 Task: Find connections with filter location Hīrākud with filter topic #trainer with filter profile language French with filter current company Nykaa with filter school St. George's College with filter industry Food and Beverage Services with filter service category Negotiation with filter keywords title UPS Driver
Action: Mouse moved to (521, 75)
Screenshot: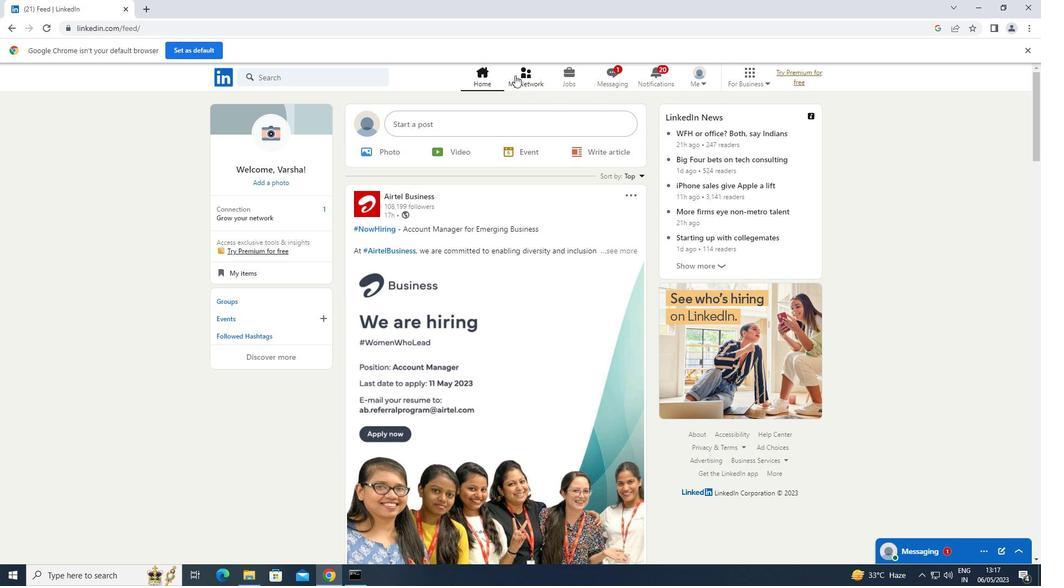
Action: Mouse pressed left at (521, 75)
Screenshot: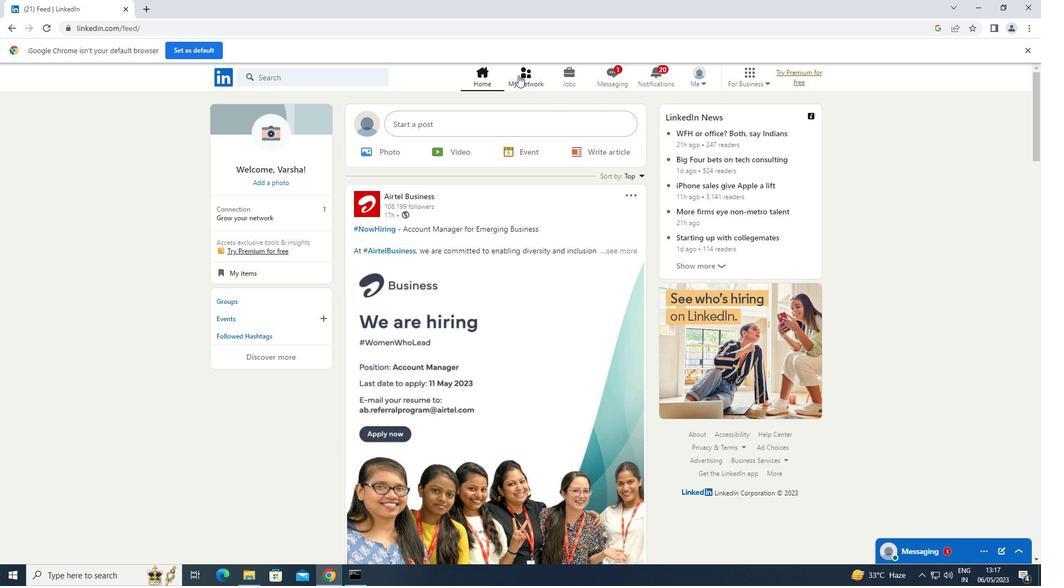 
Action: Mouse moved to (276, 128)
Screenshot: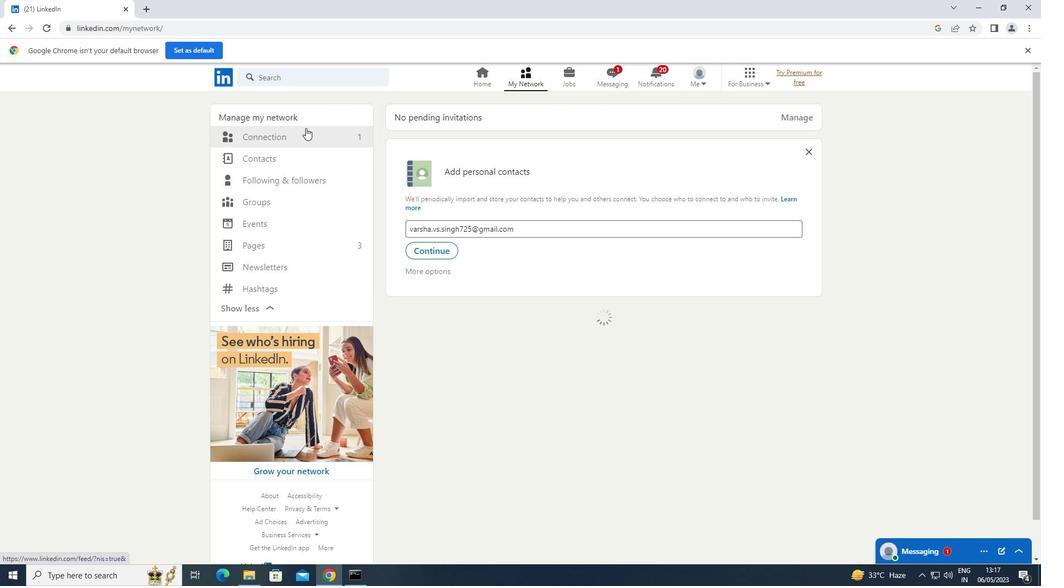 
Action: Mouse pressed left at (276, 128)
Screenshot: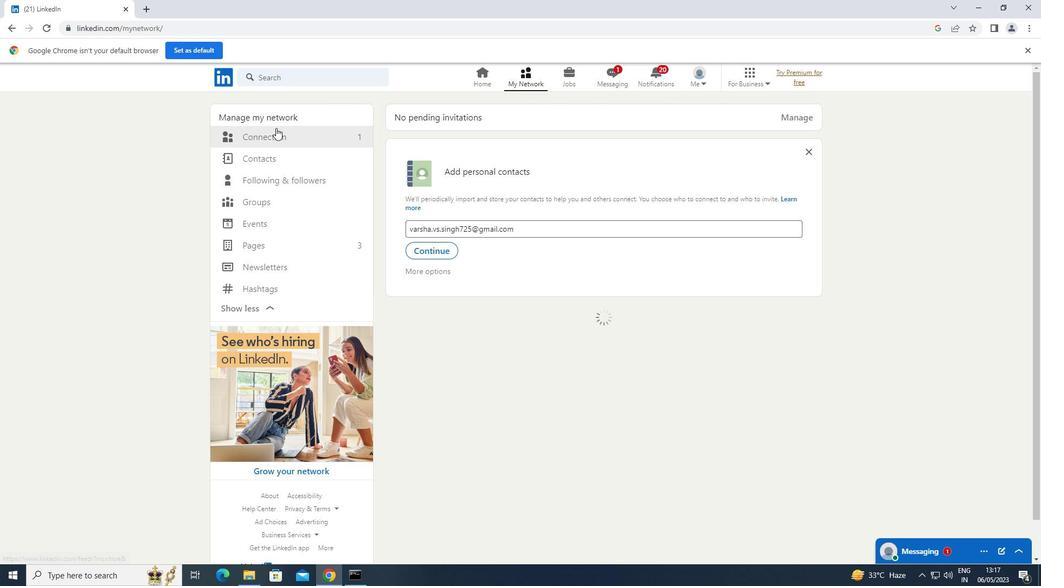 
Action: Mouse moved to (273, 132)
Screenshot: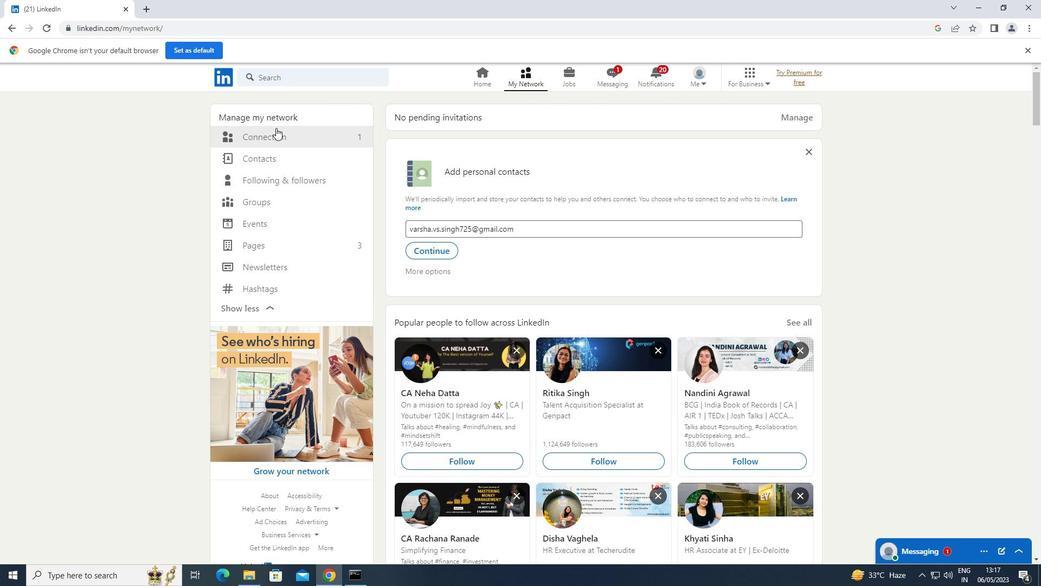 
Action: Mouse pressed left at (273, 132)
Screenshot: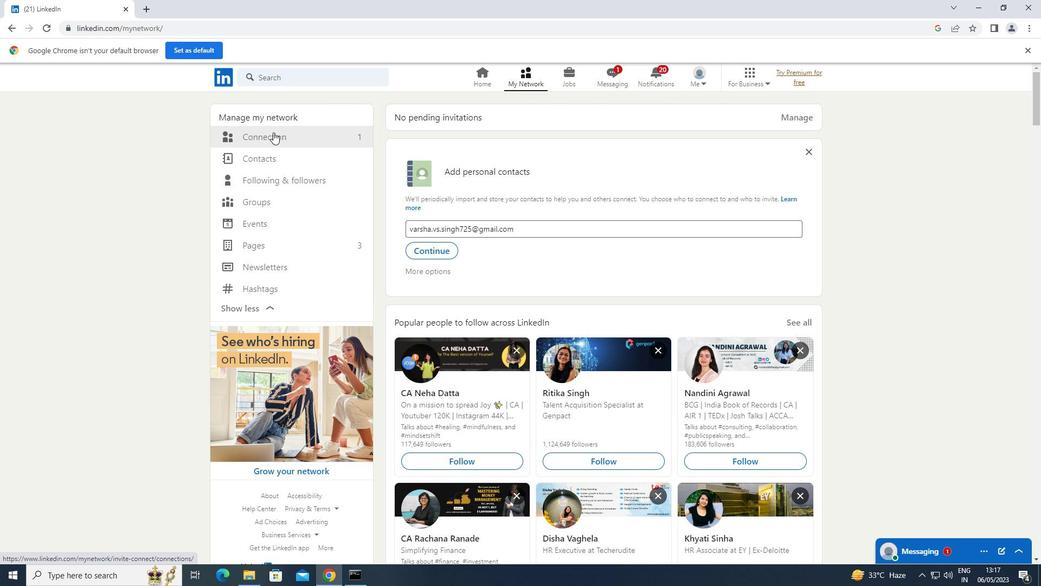 
Action: Mouse moved to (618, 141)
Screenshot: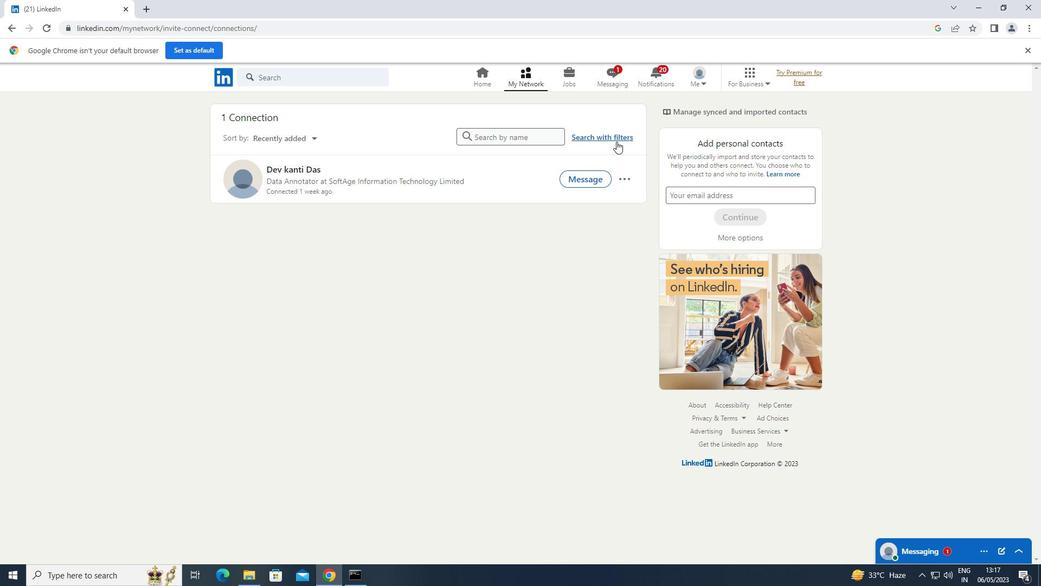 
Action: Mouse pressed left at (618, 141)
Screenshot: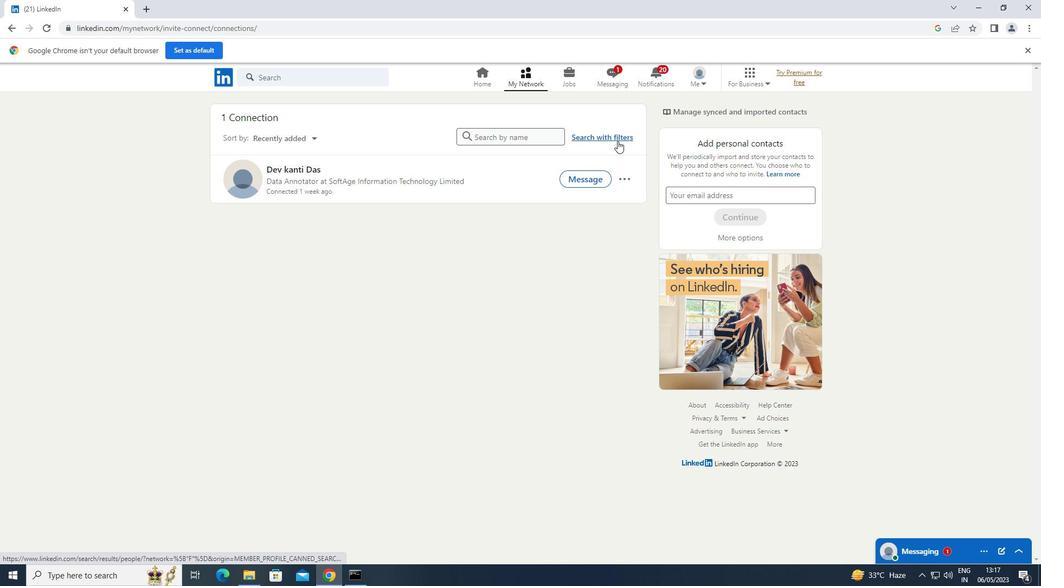 
Action: Mouse moved to (562, 107)
Screenshot: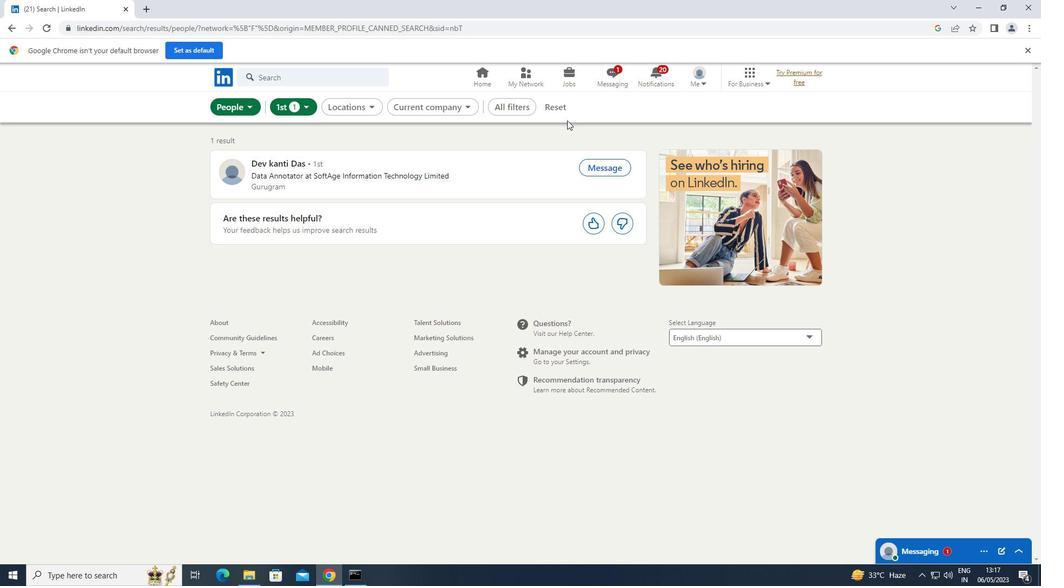 
Action: Mouse pressed left at (562, 107)
Screenshot: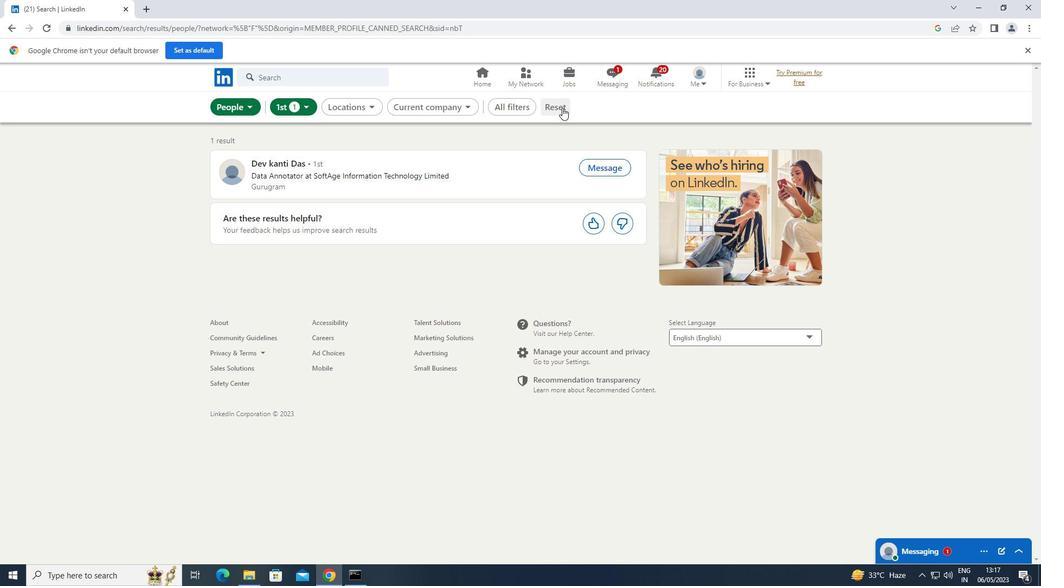 
Action: Mouse moved to (548, 107)
Screenshot: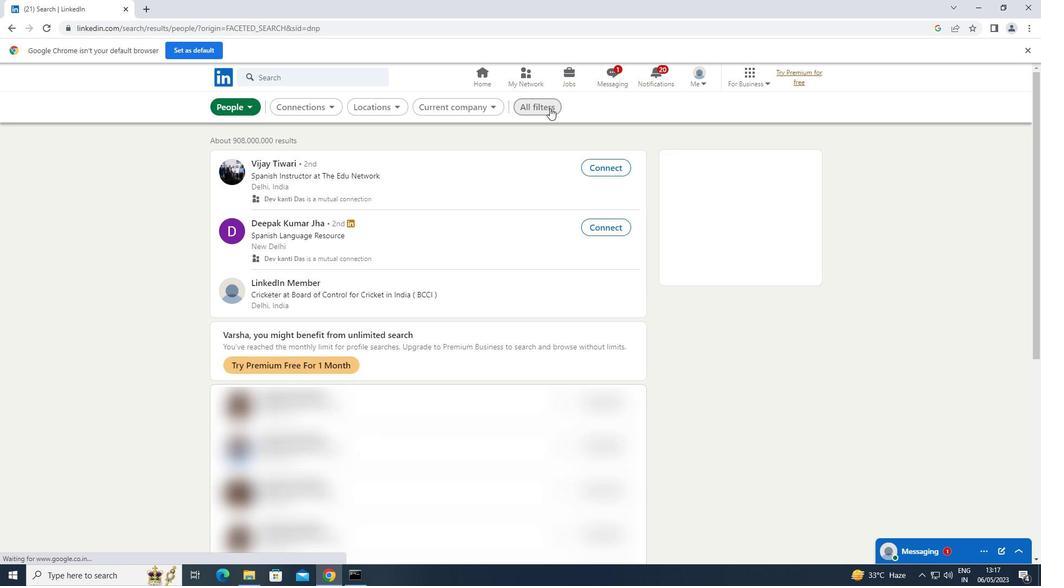 
Action: Mouse pressed left at (548, 107)
Screenshot: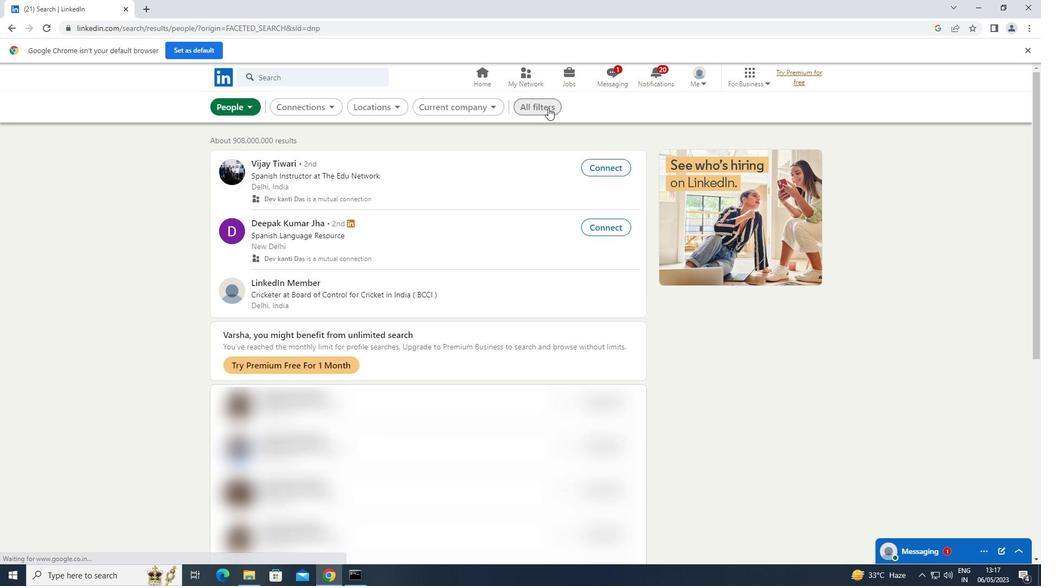 
Action: Mouse moved to (805, 268)
Screenshot: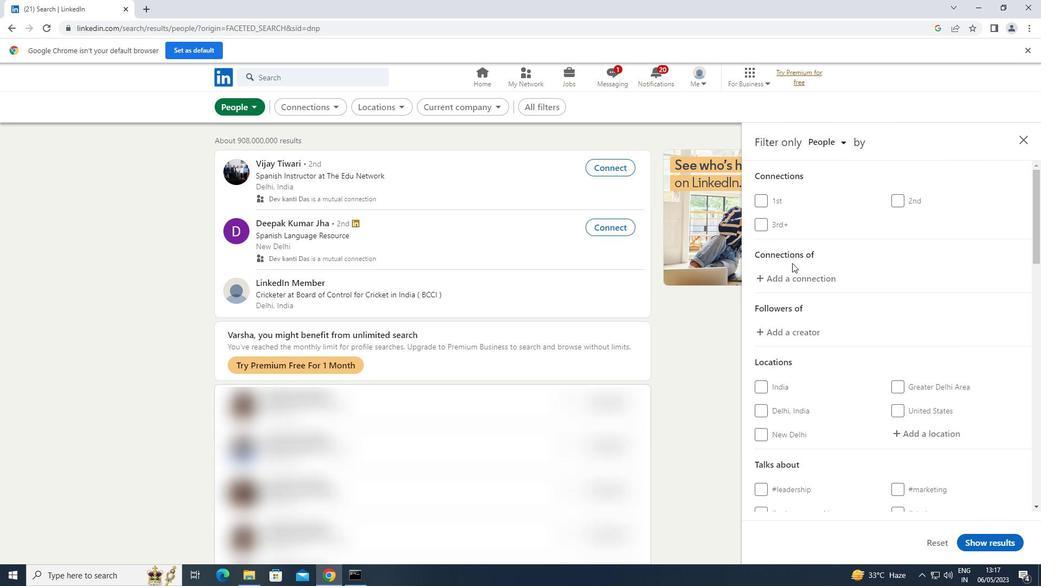 
Action: Mouse scrolled (805, 268) with delta (0, 0)
Screenshot: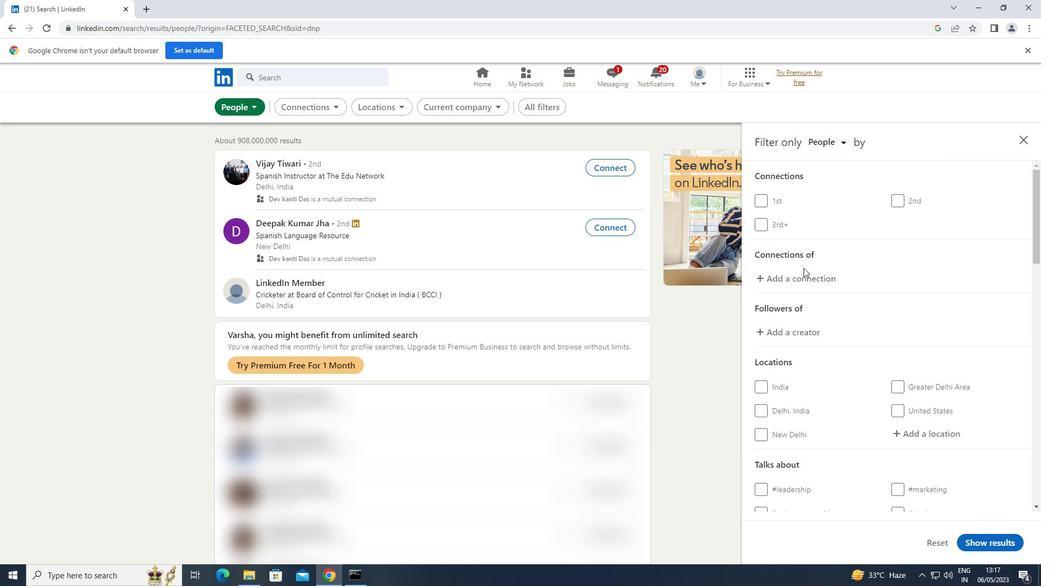 
Action: Mouse moved to (805, 271)
Screenshot: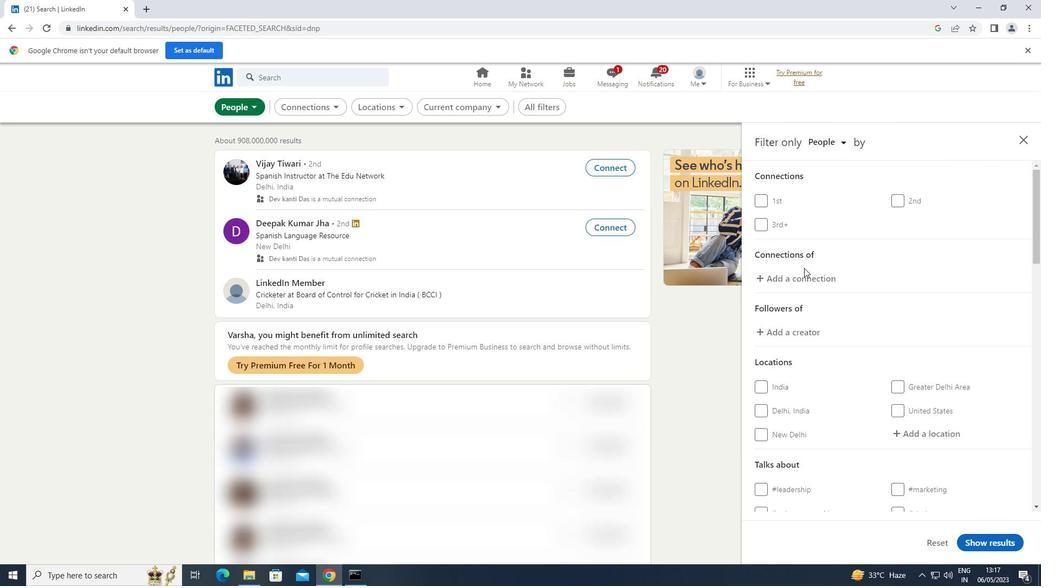 
Action: Mouse scrolled (805, 270) with delta (0, 0)
Screenshot: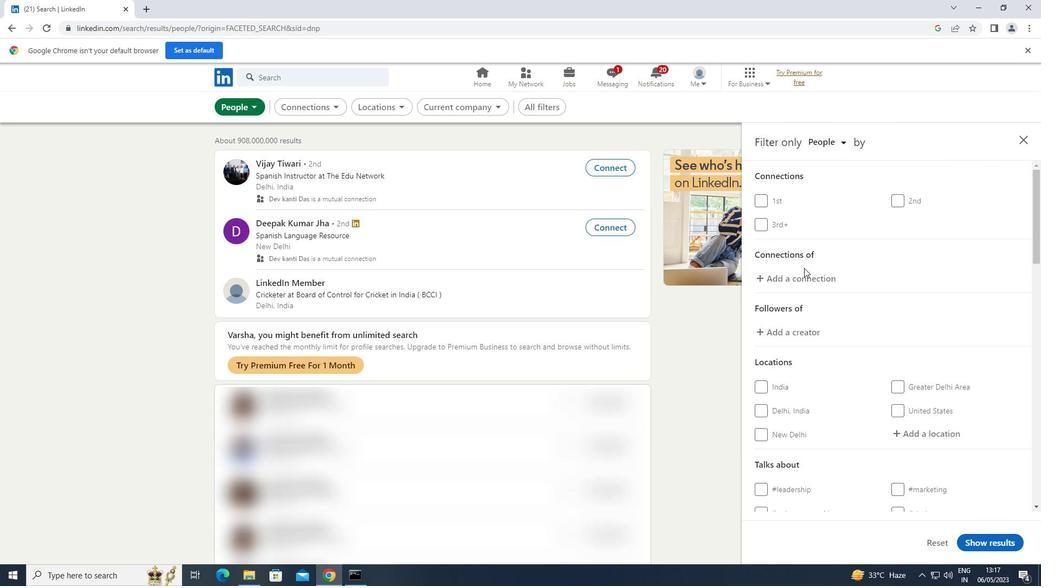 
Action: Mouse moved to (922, 325)
Screenshot: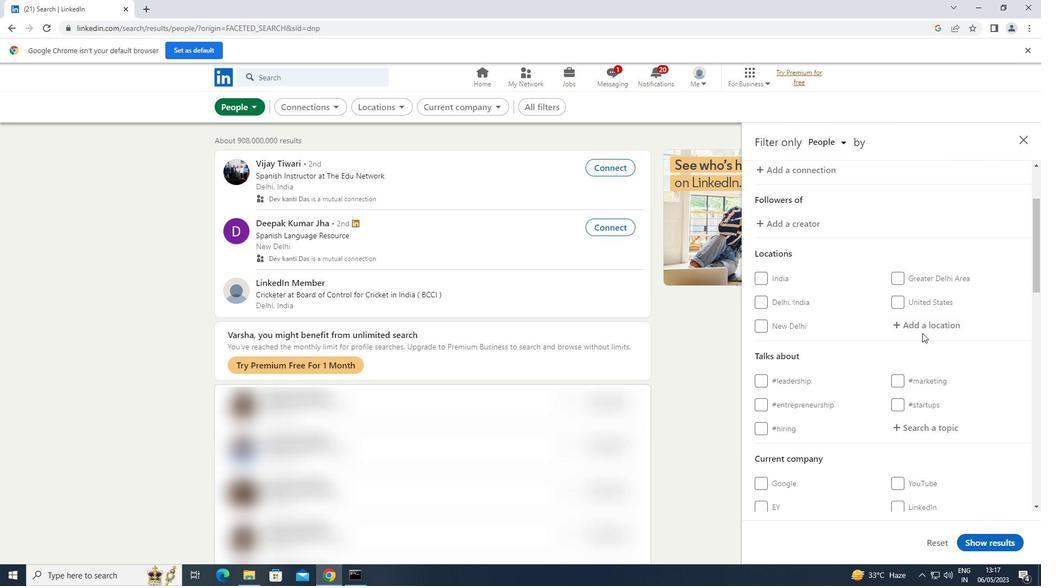 
Action: Mouse pressed left at (922, 325)
Screenshot: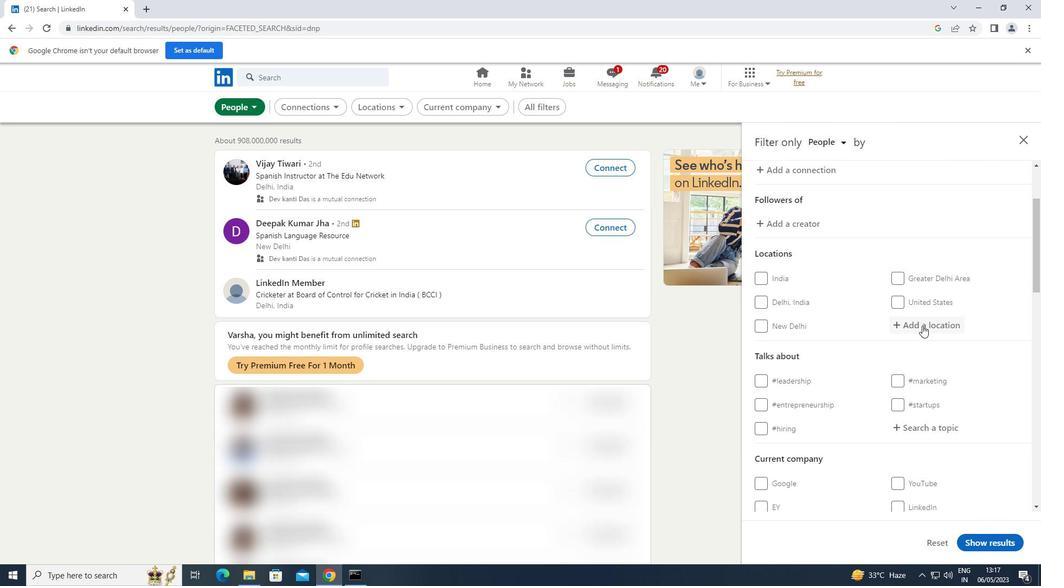 
Action: Key pressed <Key.shift>HIRAKUD
Screenshot: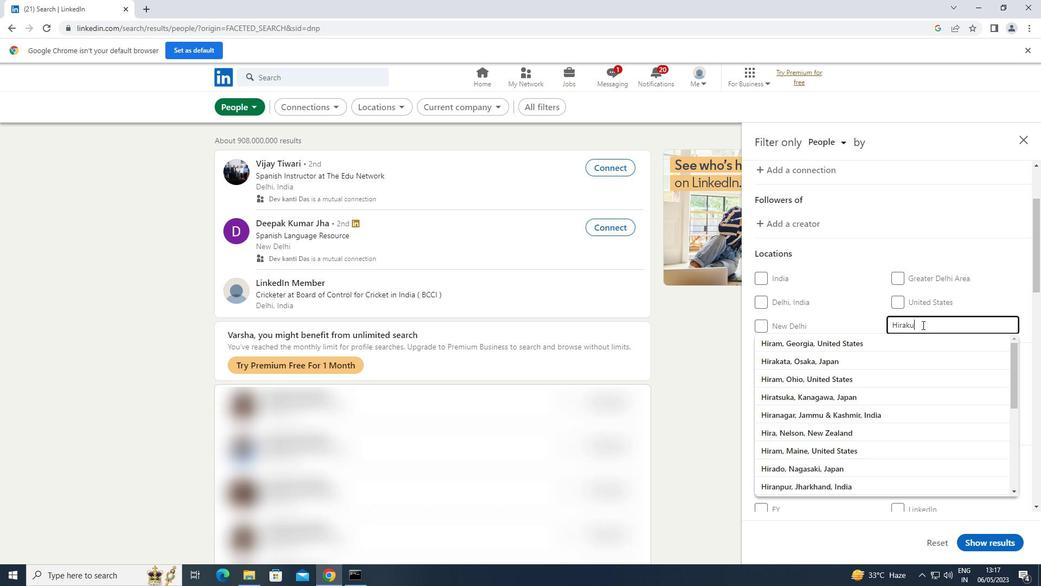 
Action: Mouse moved to (930, 428)
Screenshot: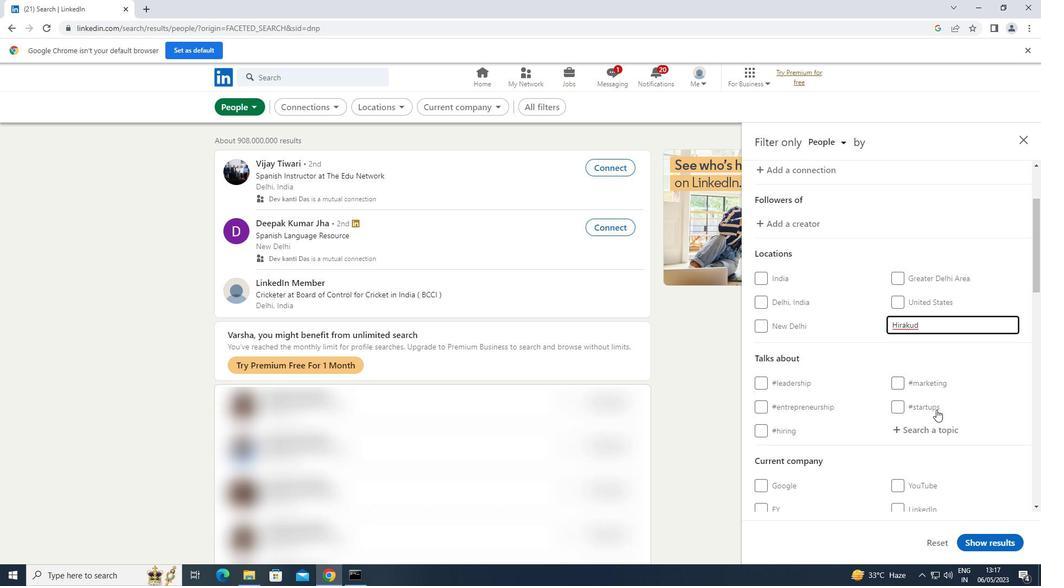 
Action: Mouse pressed left at (930, 428)
Screenshot: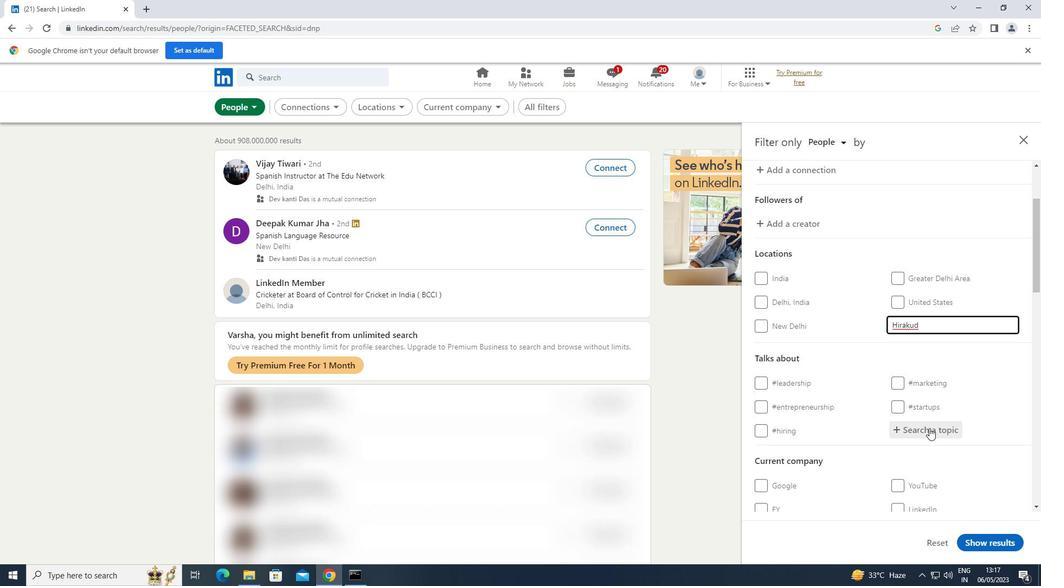 
Action: Key pressed TRAINER
Screenshot: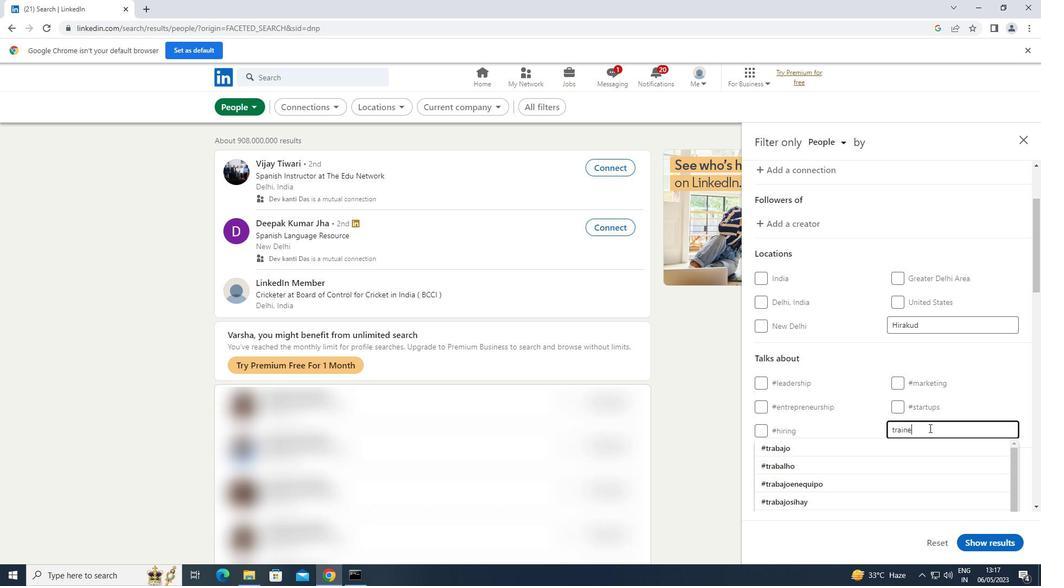 
Action: Mouse moved to (766, 444)
Screenshot: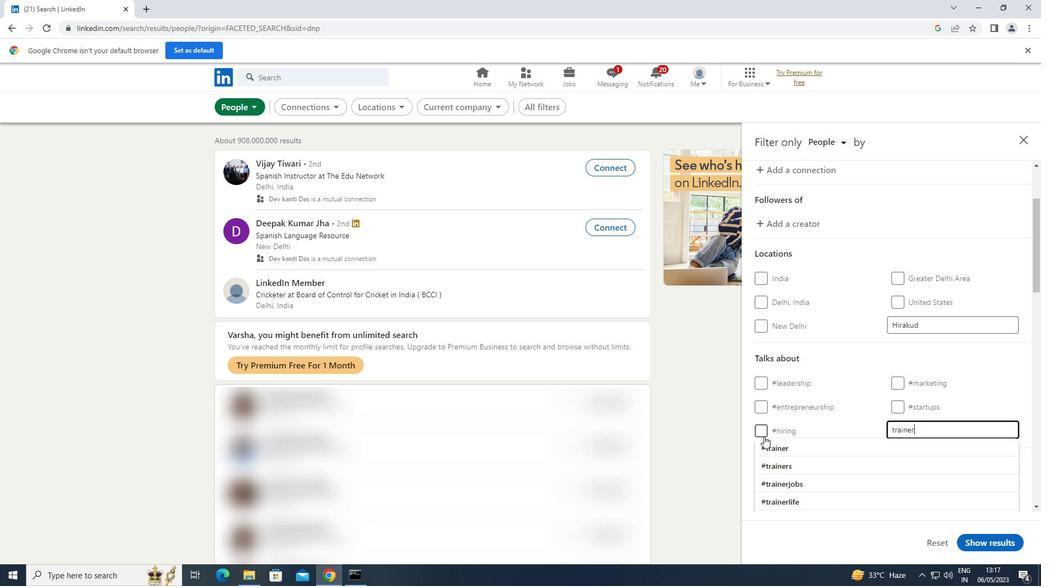 
Action: Mouse pressed left at (766, 444)
Screenshot: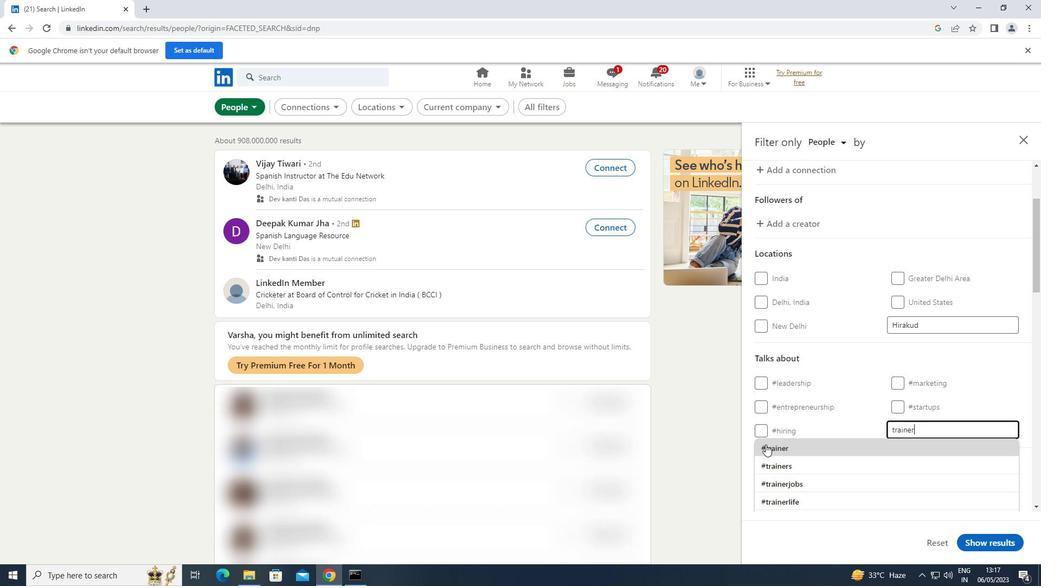 
Action: Mouse moved to (772, 438)
Screenshot: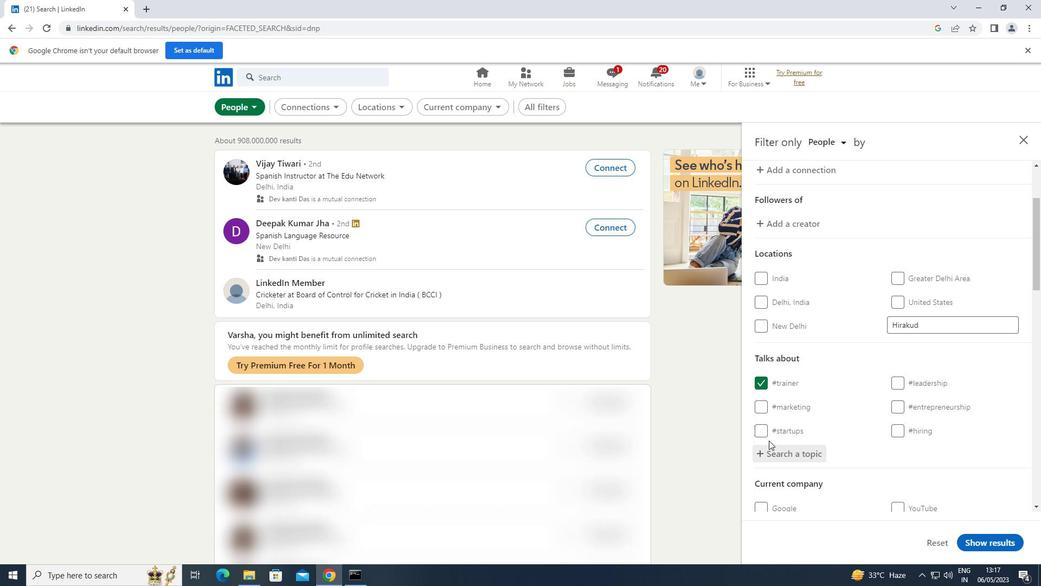 
Action: Mouse scrolled (772, 437) with delta (0, 0)
Screenshot: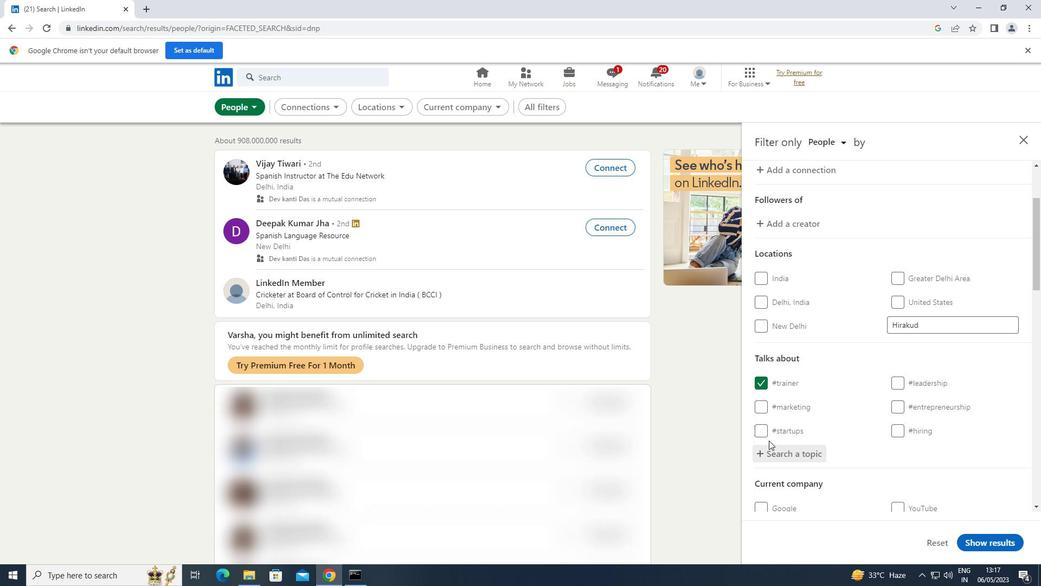 
Action: Mouse moved to (774, 436)
Screenshot: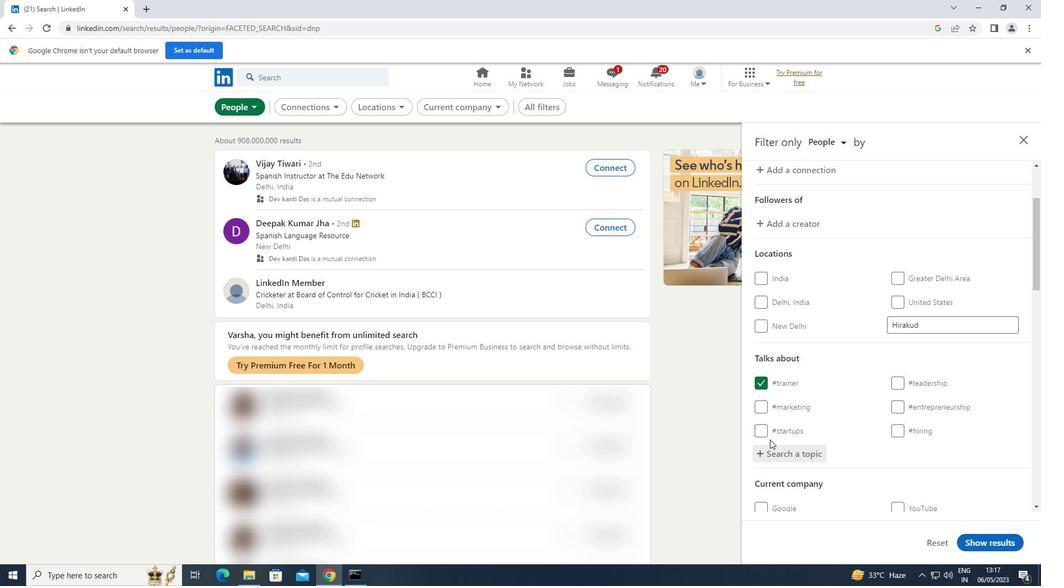 
Action: Mouse scrolled (774, 436) with delta (0, 0)
Screenshot: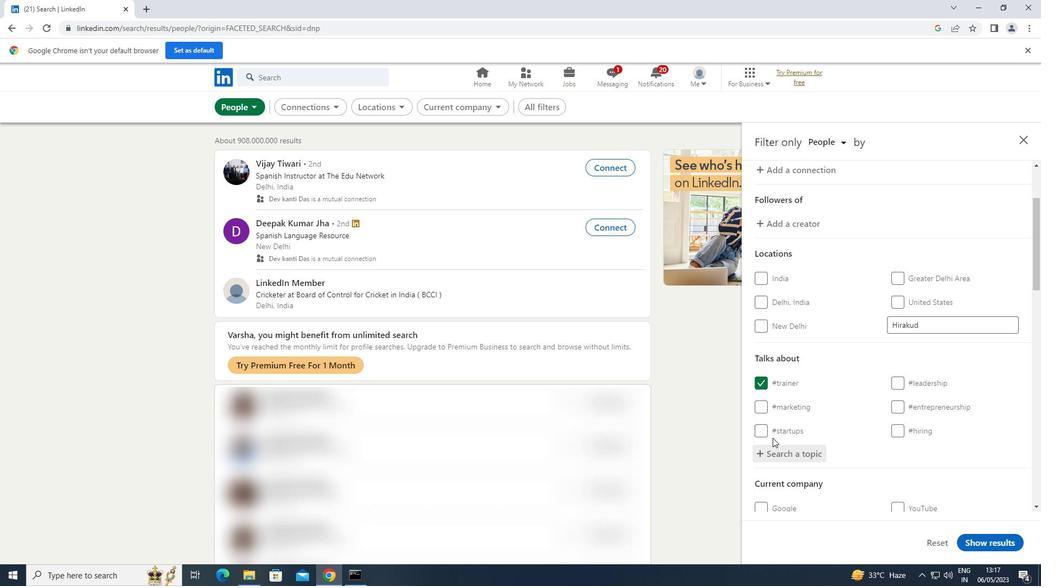 
Action: Mouse moved to (777, 427)
Screenshot: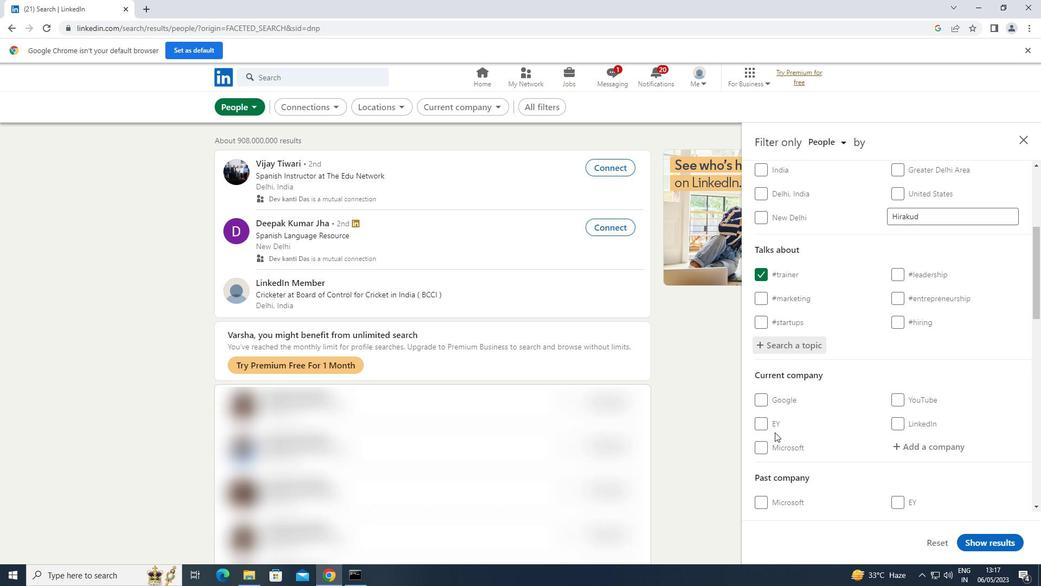 
Action: Mouse scrolled (777, 426) with delta (0, 0)
Screenshot: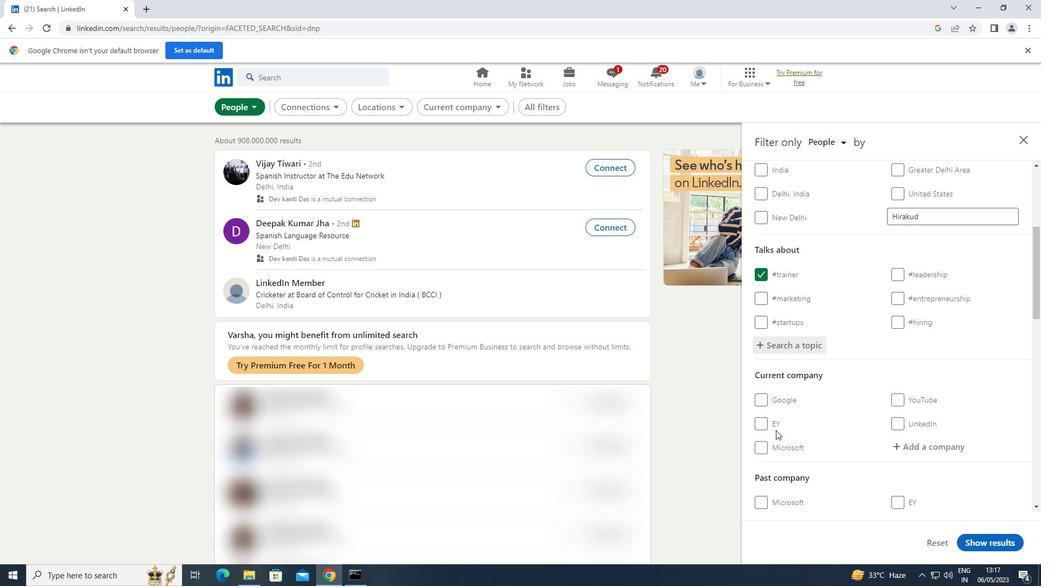 
Action: Mouse scrolled (777, 426) with delta (0, 0)
Screenshot: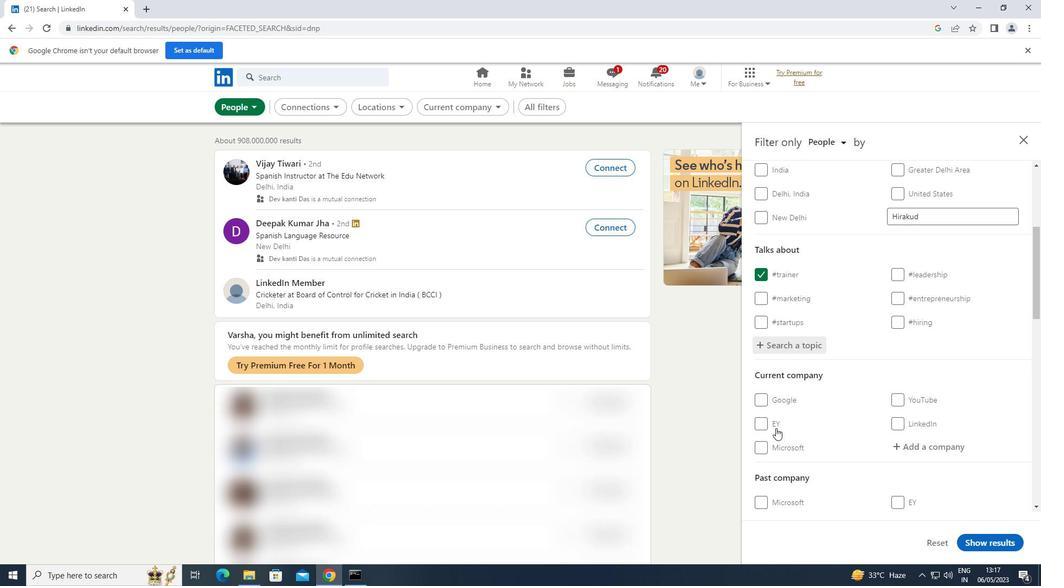 
Action: Mouse scrolled (777, 426) with delta (0, 0)
Screenshot: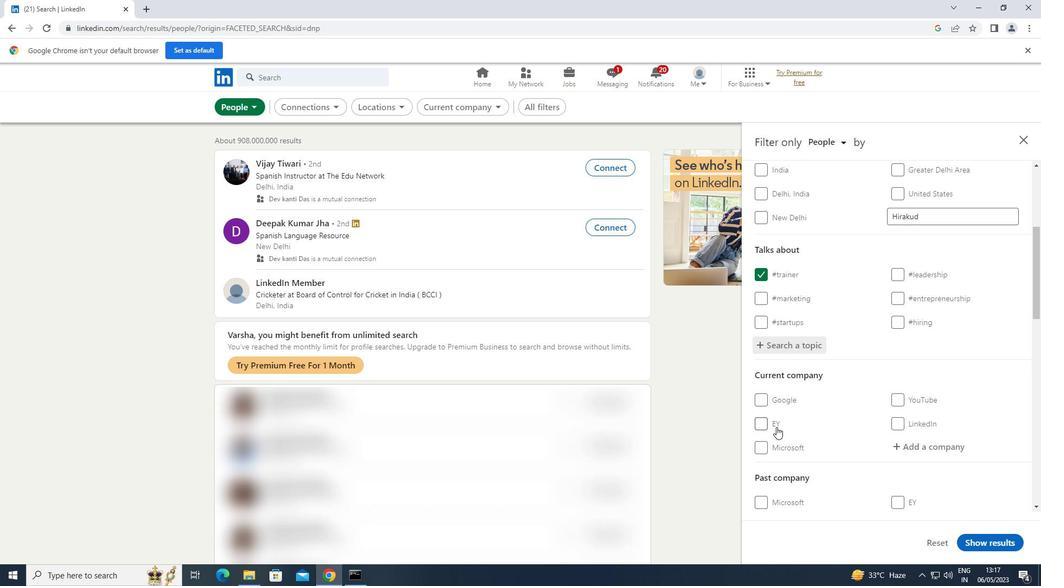 
Action: Mouse moved to (776, 421)
Screenshot: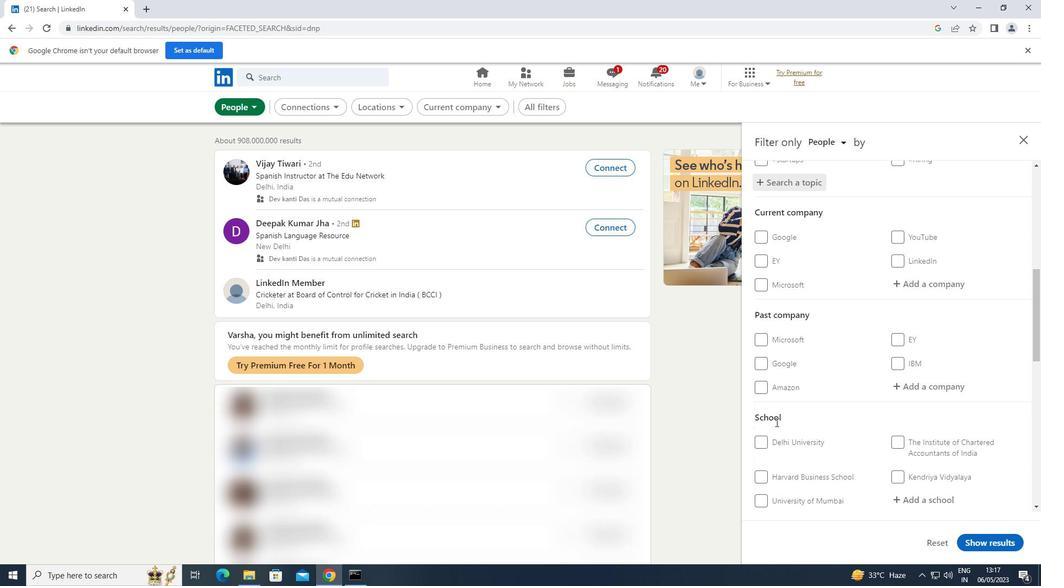 
Action: Mouse scrolled (776, 420) with delta (0, 0)
Screenshot: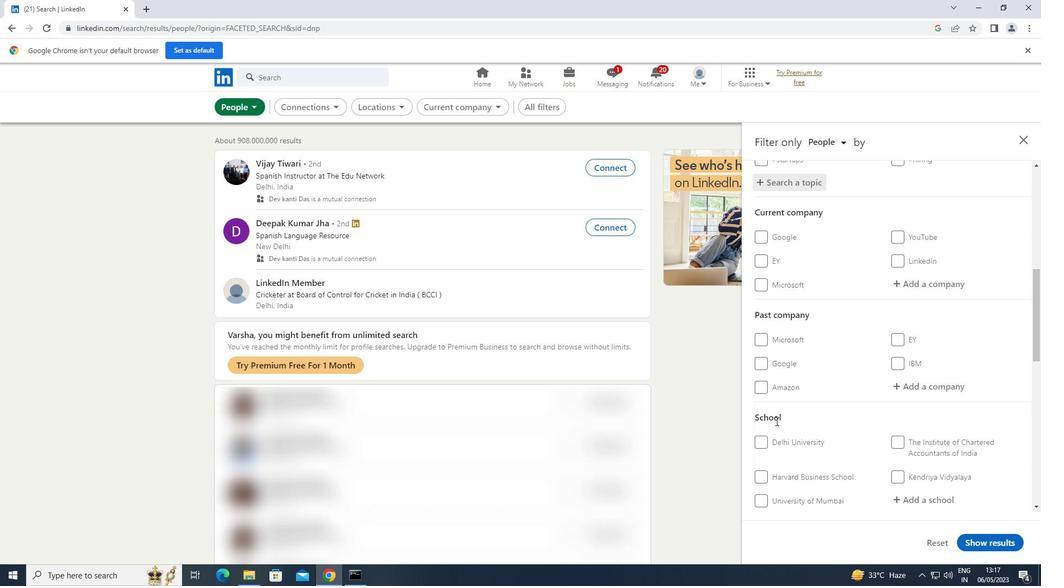 
Action: Mouse moved to (776, 420)
Screenshot: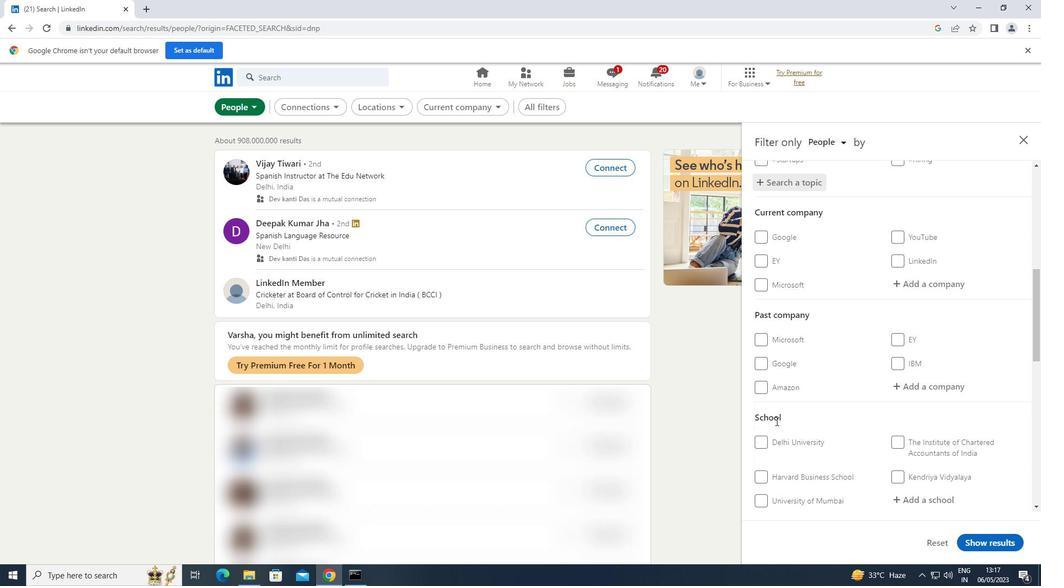 
Action: Mouse scrolled (776, 419) with delta (0, 0)
Screenshot: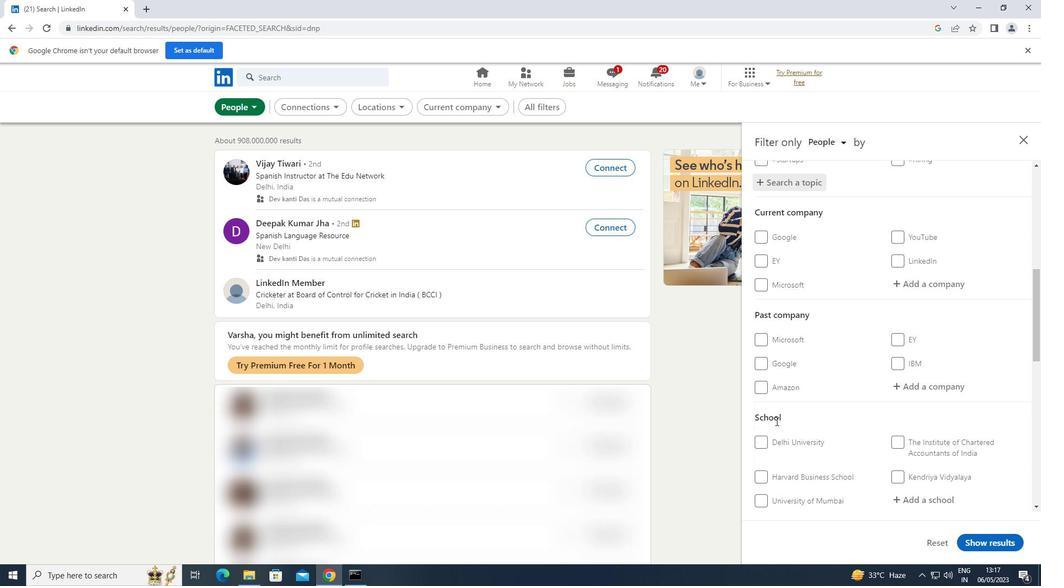 
Action: Mouse moved to (776, 420)
Screenshot: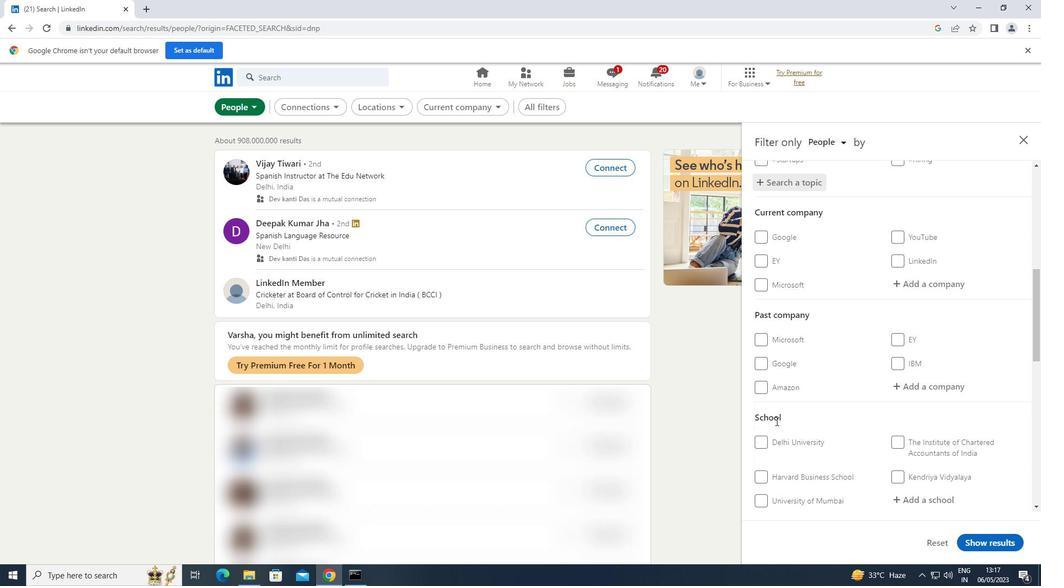 
Action: Mouse scrolled (776, 419) with delta (0, 0)
Screenshot: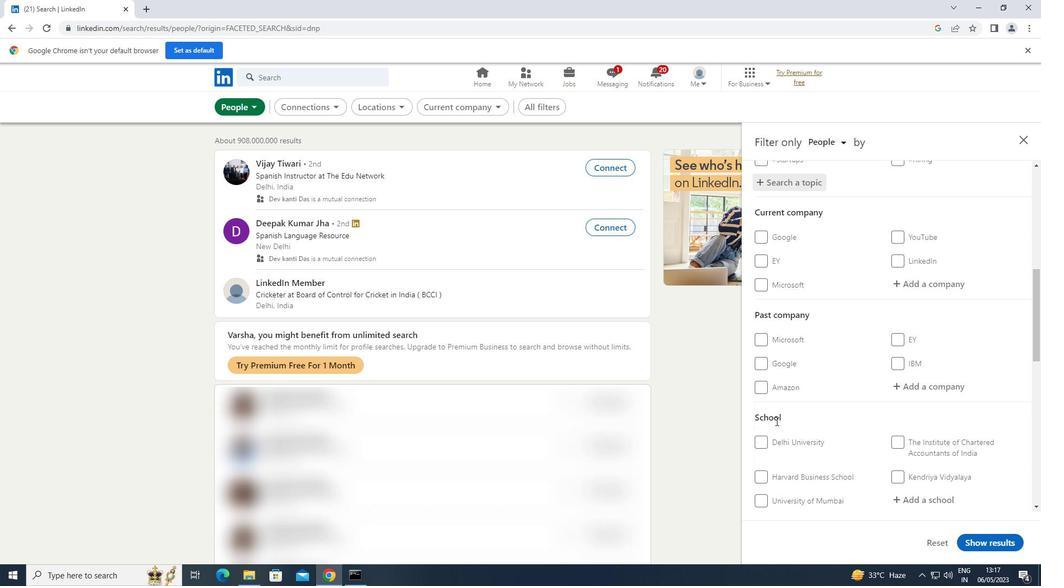 
Action: Mouse moved to (776, 419)
Screenshot: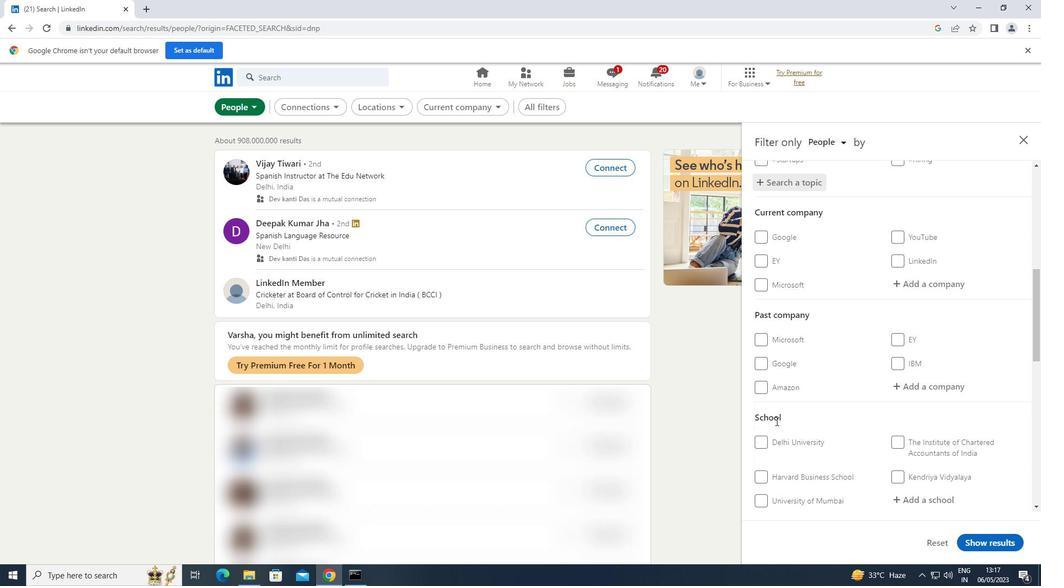 
Action: Mouse scrolled (776, 419) with delta (0, 0)
Screenshot: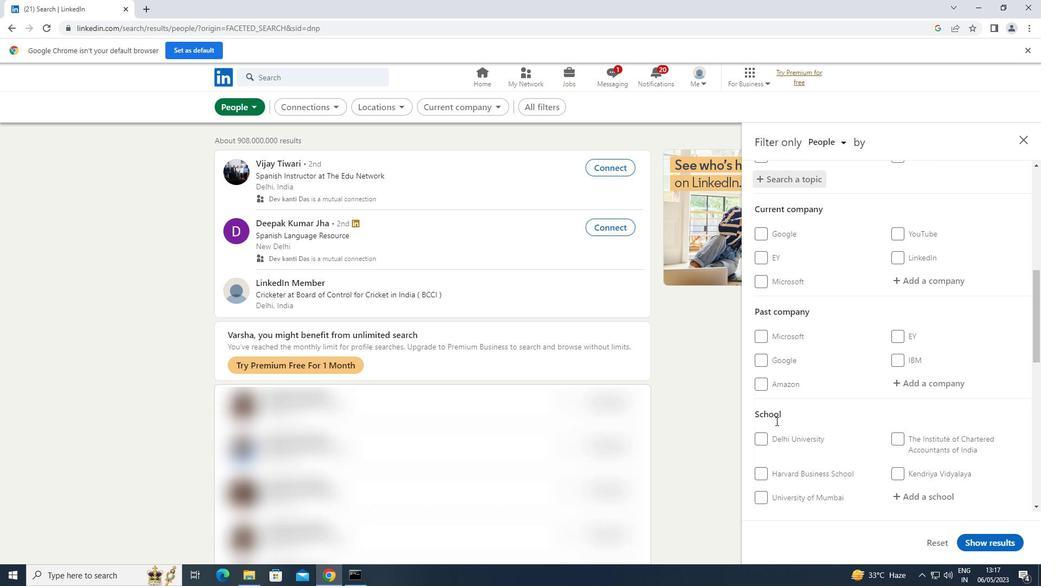 
Action: Mouse scrolled (776, 419) with delta (0, 0)
Screenshot: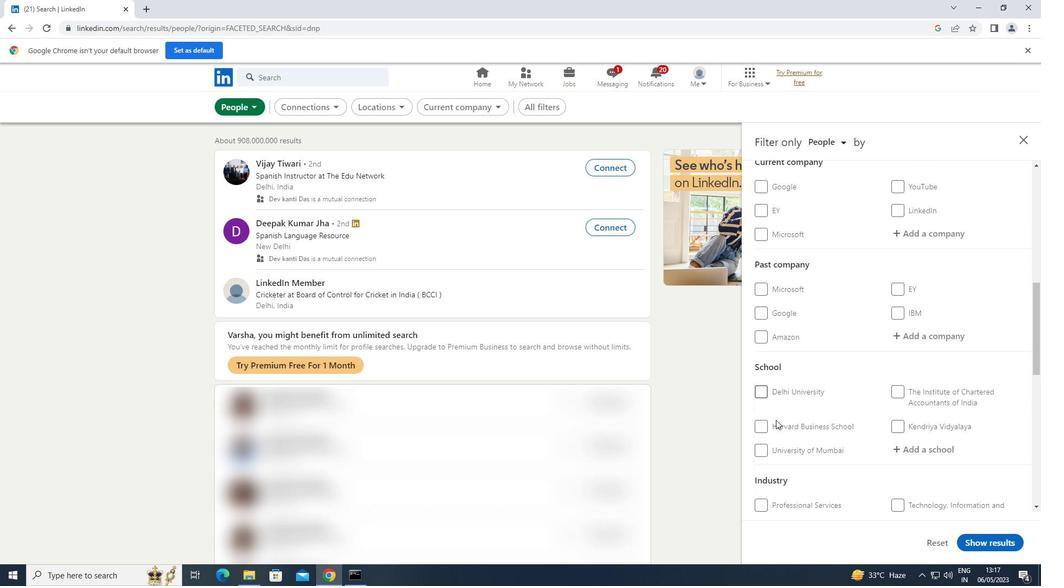 
Action: Mouse moved to (894, 408)
Screenshot: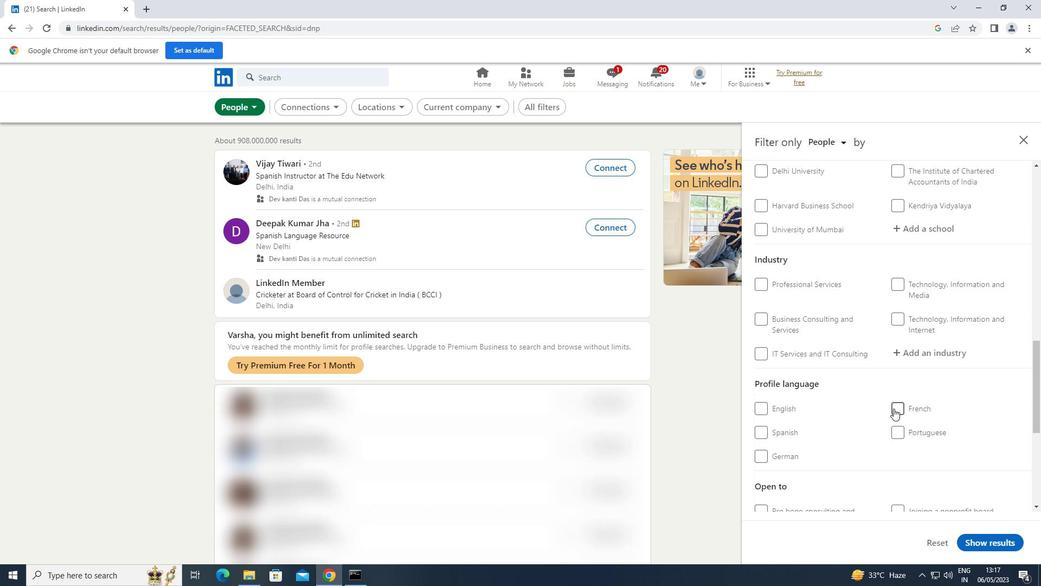 
Action: Mouse pressed left at (894, 408)
Screenshot: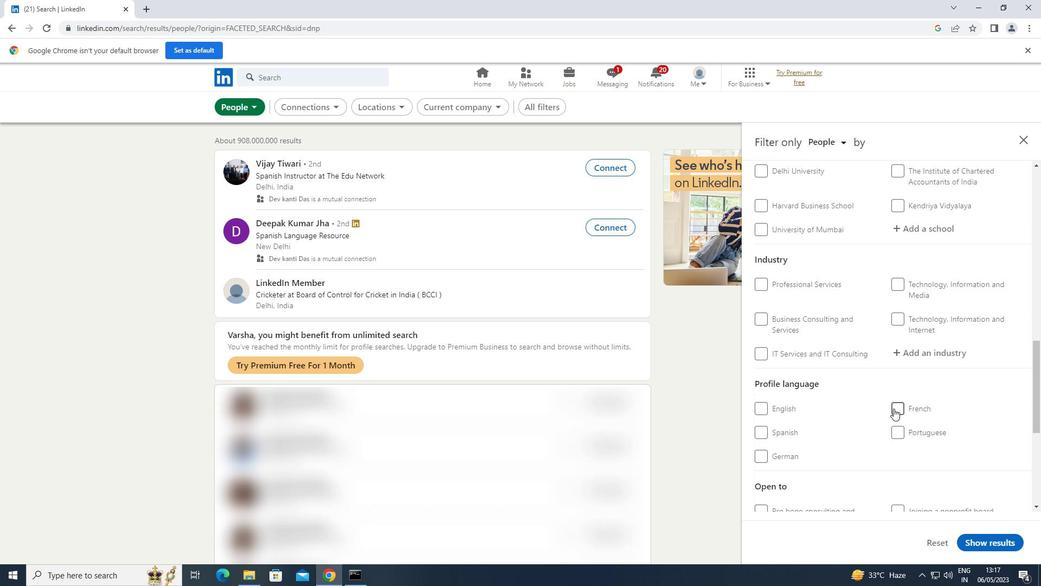 
Action: Mouse moved to (852, 379)
Screenshot: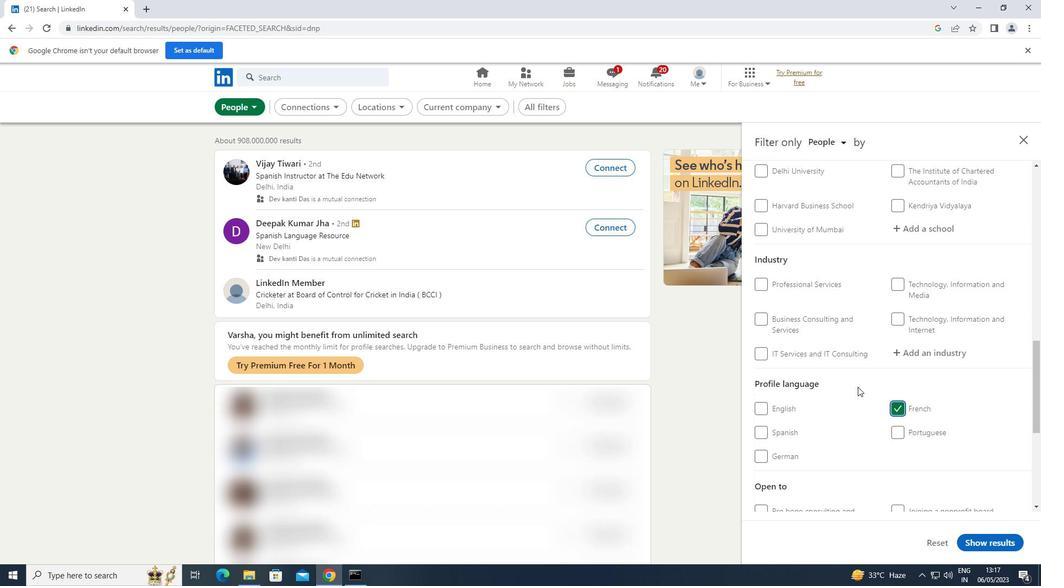 
Action: Mouse scrolled (852, 380) with delta (0, 0)
Screenshot: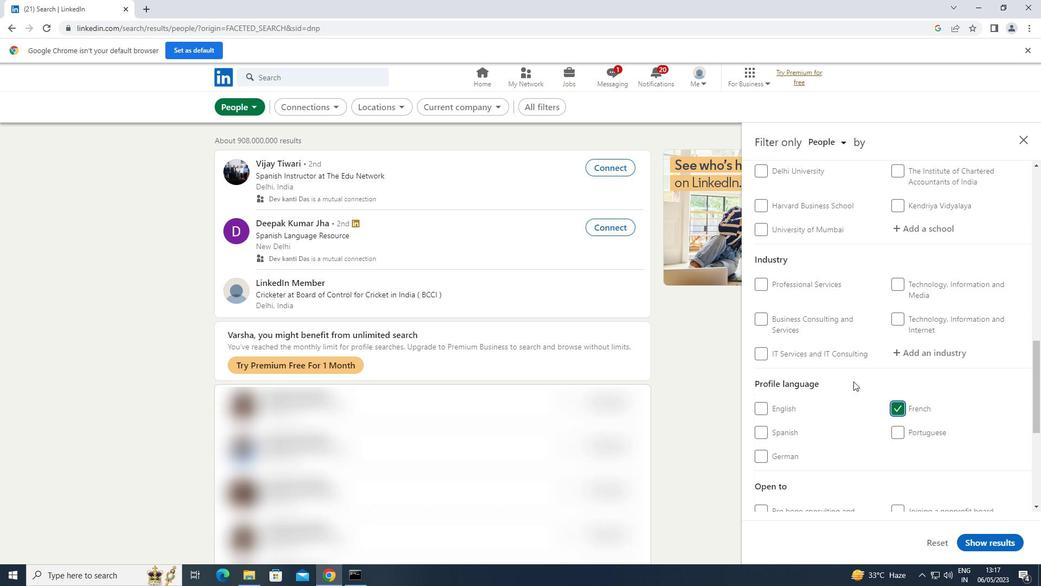 
Action: Mouse moved to (852, 379)
Screenshot: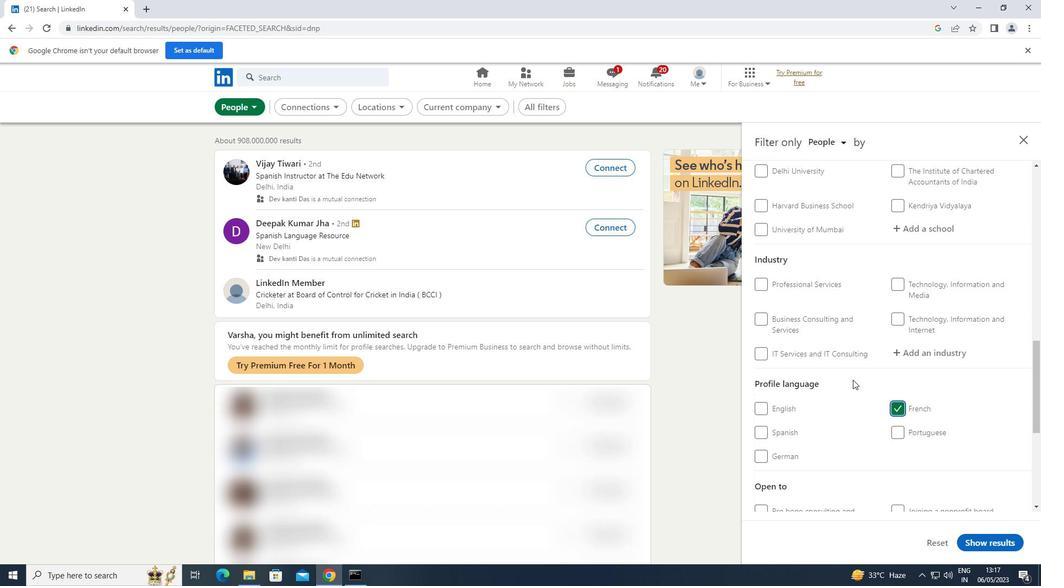 
Action: Mouse scrolled (852, 379) with delta (0, 0)
Screenshot: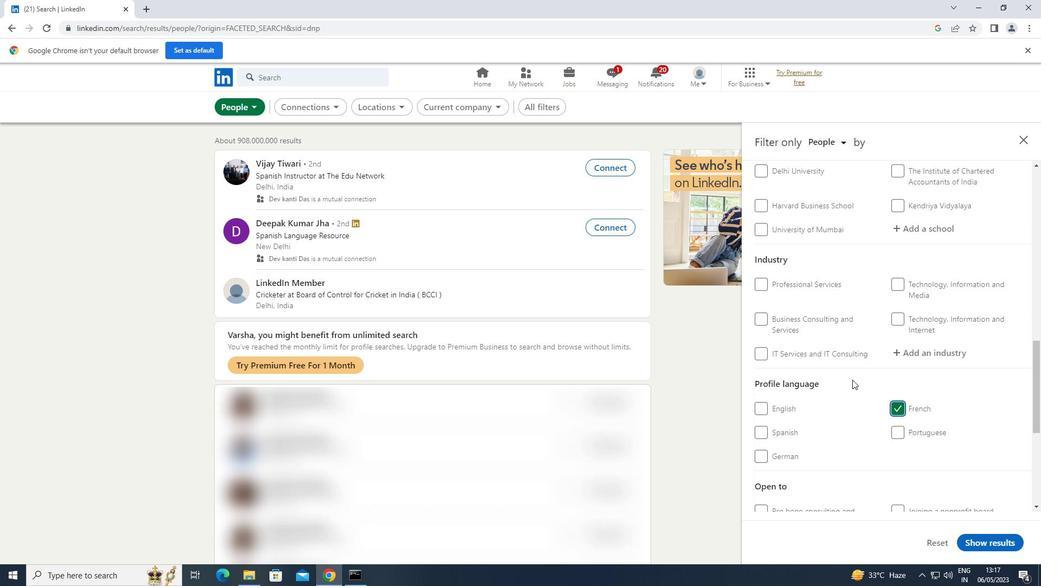 
Action: Mouse moved to (850, 374)
Screenshot: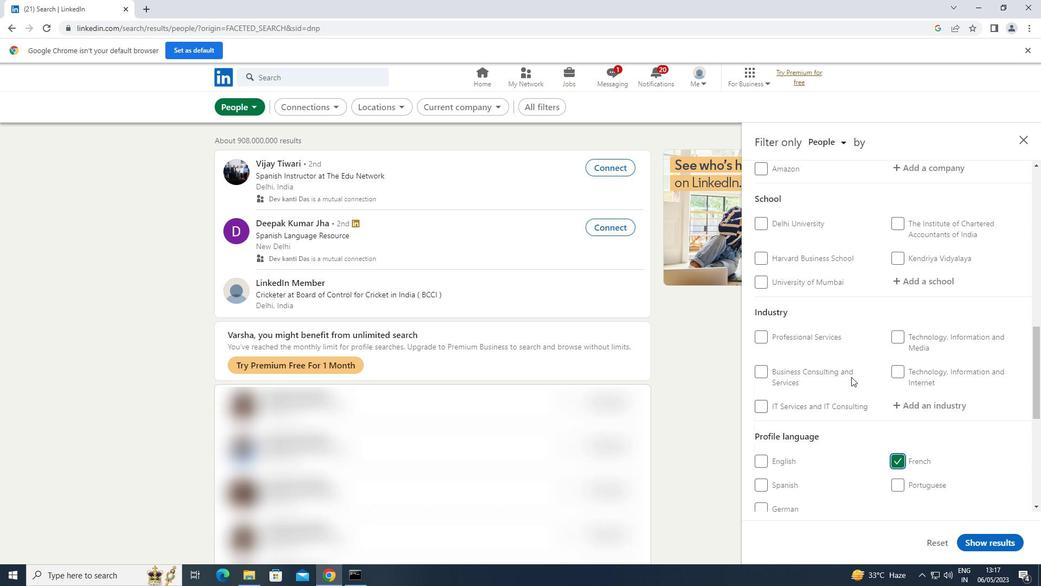 
Action: Mouse scrolled (850, 375) with delta (0, 0)
Screenshot: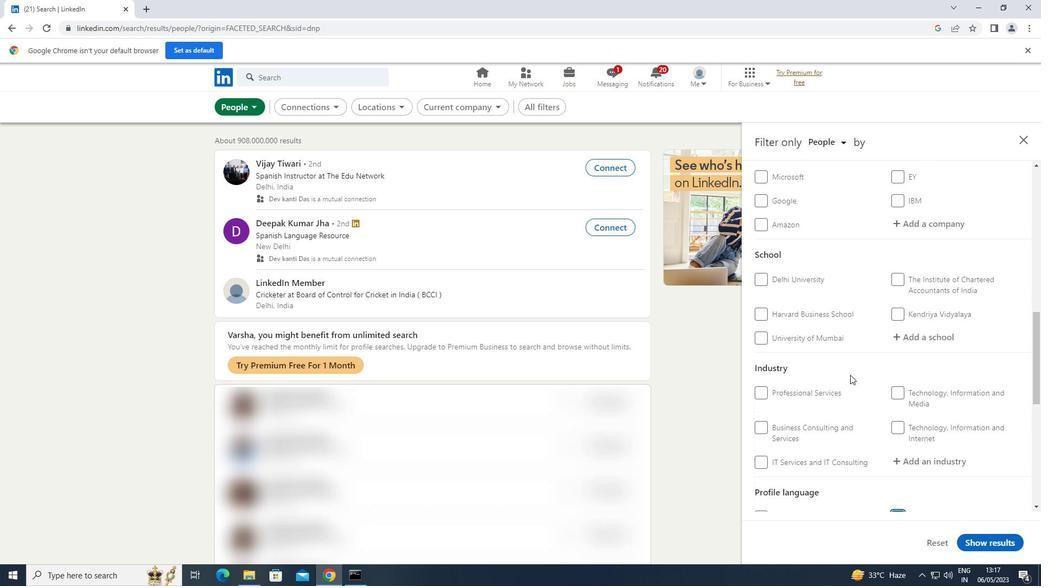 
Action: Mouse scrolled (850, 375) with delta (0, 0)
Screenshot: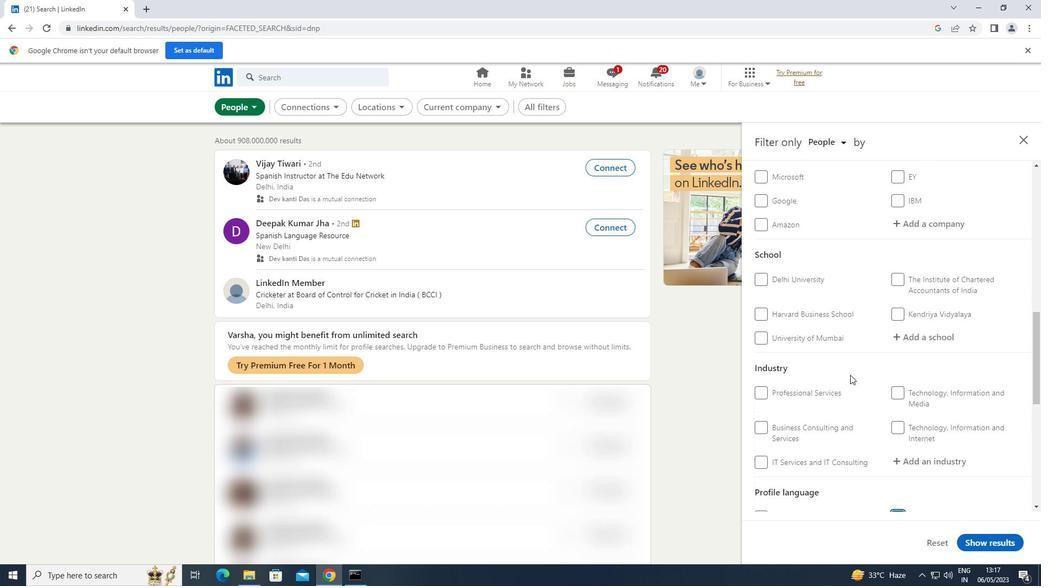 
Action: Mouse scrolled (850, 375) with delta (0, 0)
Screenshot: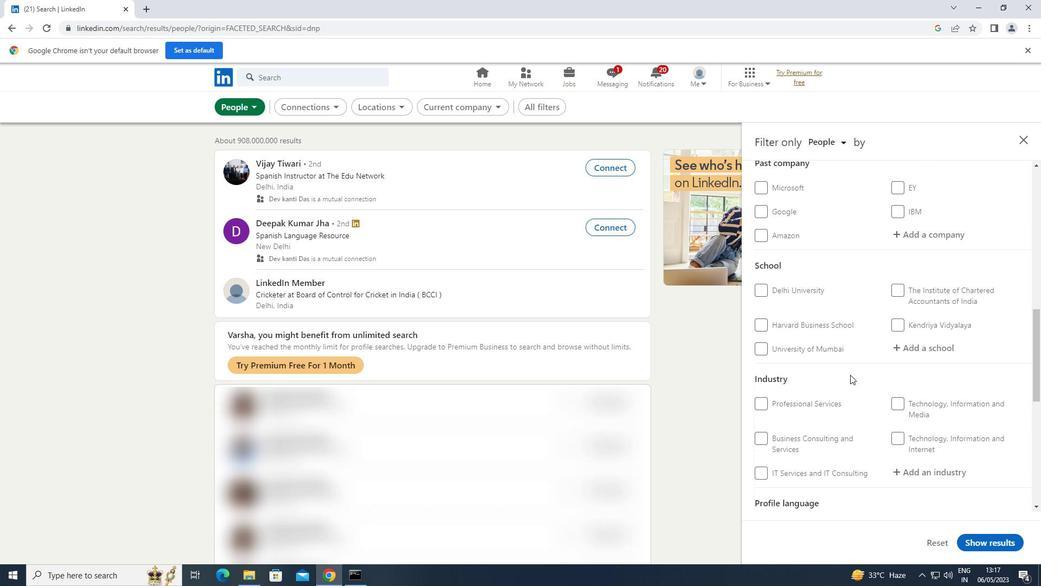 
Action: Mouse scrolled (850, 375) with delta (0, 0)
Screenshot: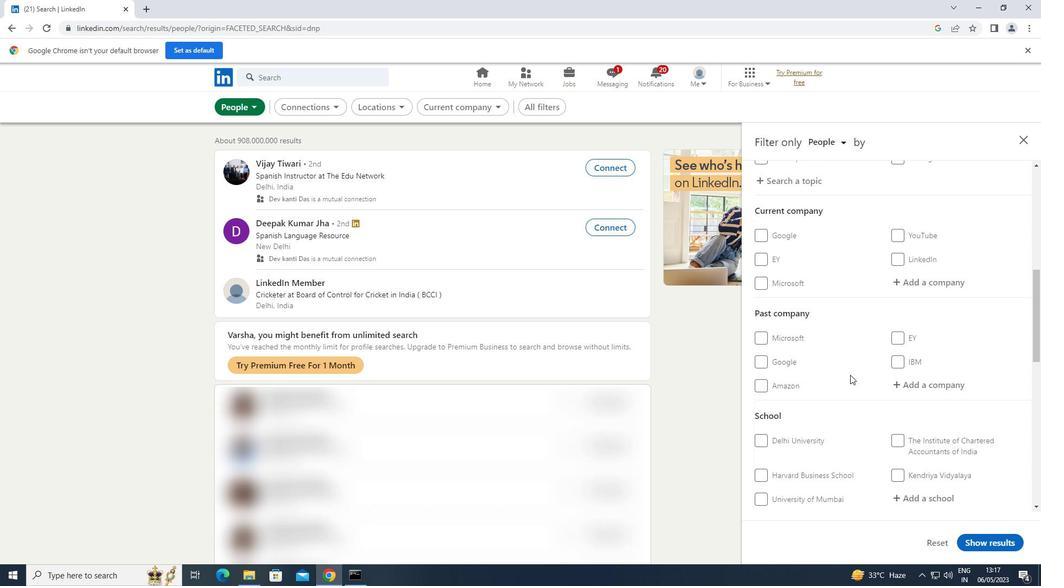 
Action: Mouse moved to (909, 341)
Screenshot: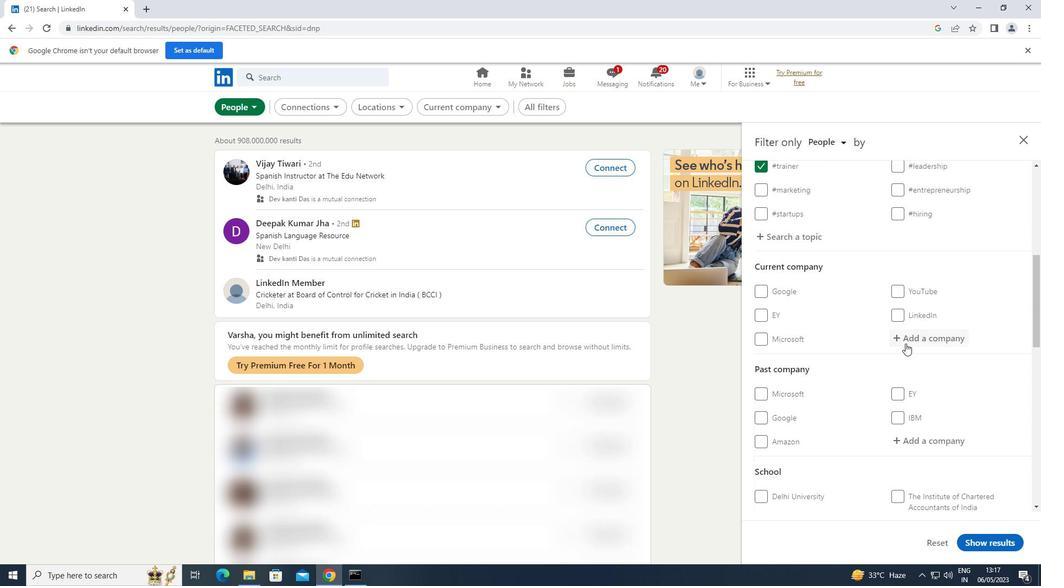 
Action: Mouse pressed left at (909, 341)
Screenshot: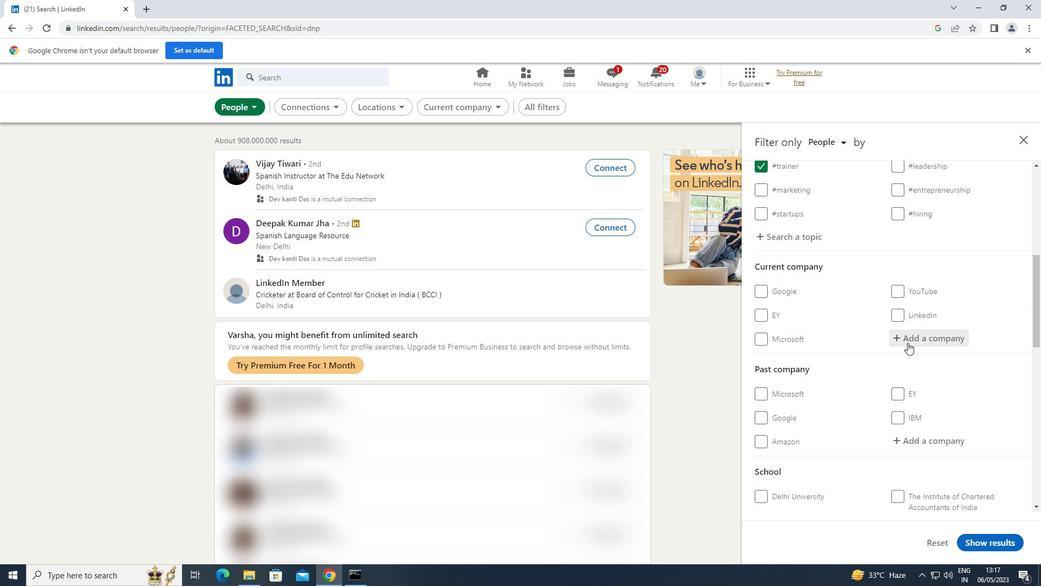 
Action: Key pressed <Key.shift><Key.shift>NYKAA
Screenshot: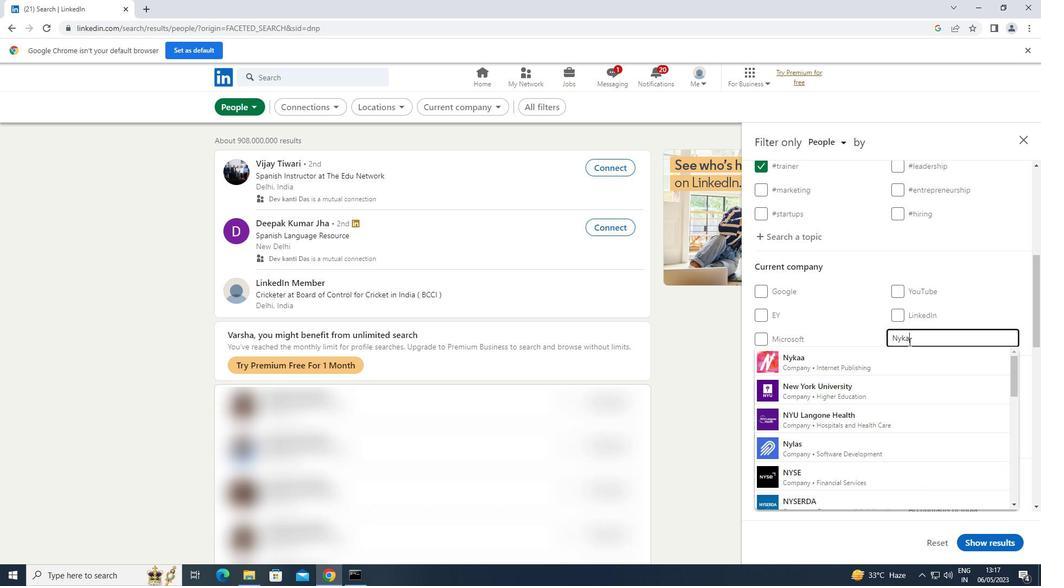 
Action: Mouse moved to (879, 367)
Screenshot: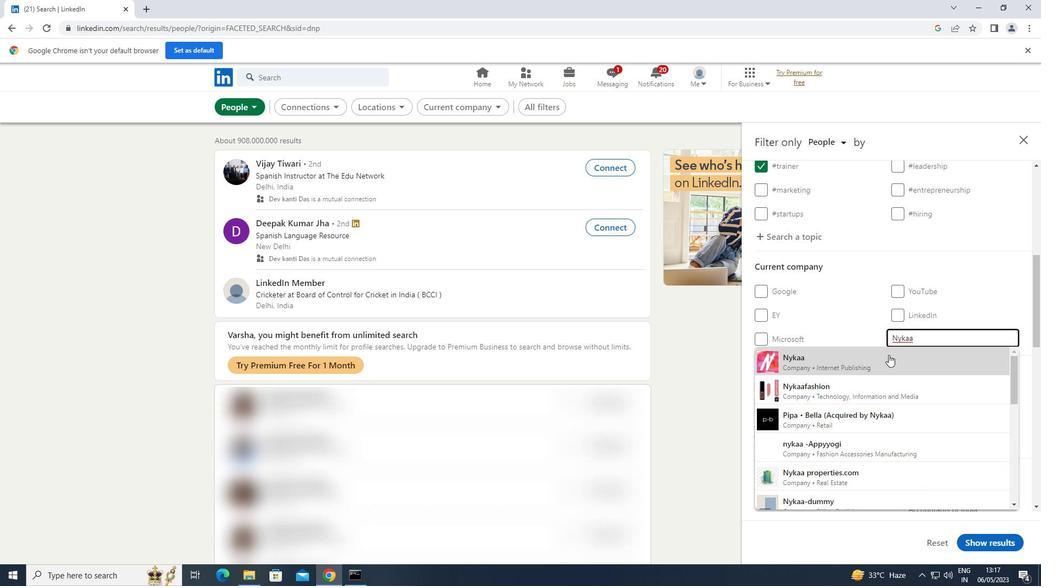 
Action: Mouse pressed left at (879, 367)
Screenshot: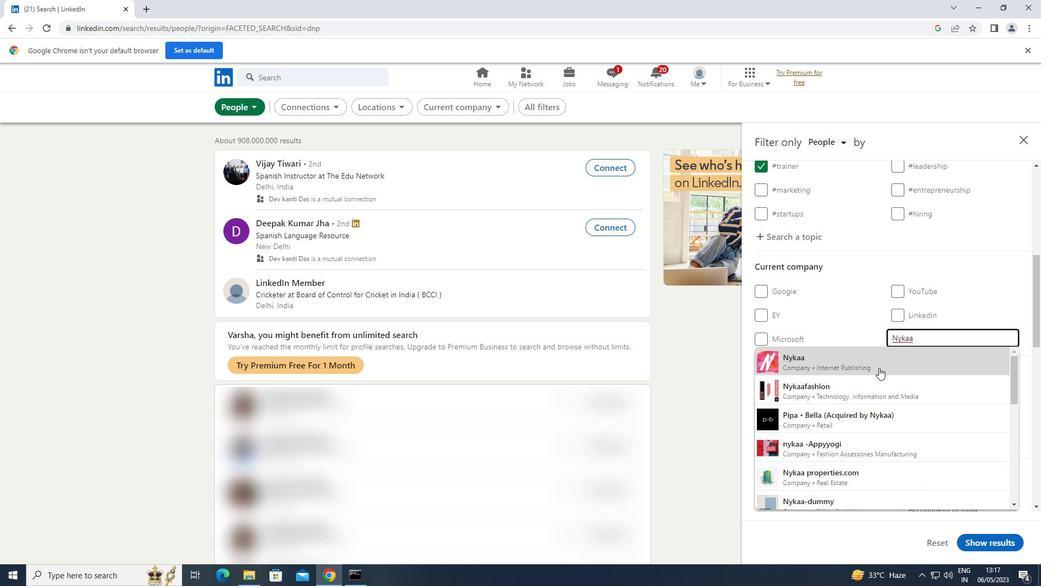 
Action: Mouse scrolled (879, 367) with delta (0, 0)
Screenshot: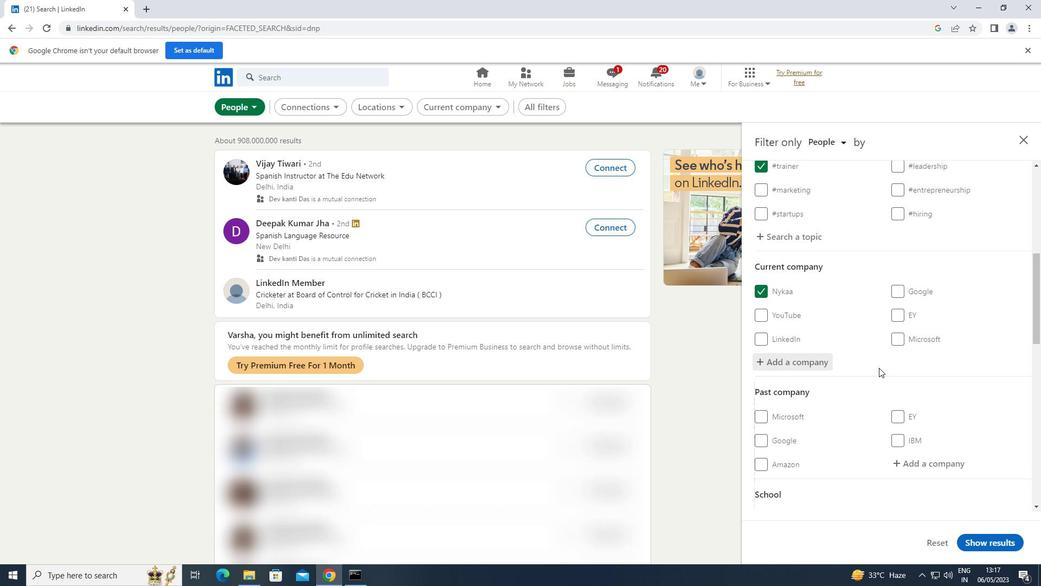 
Action: Mouse scrolled (879, 367) with delta (0, 0)
Screenshot: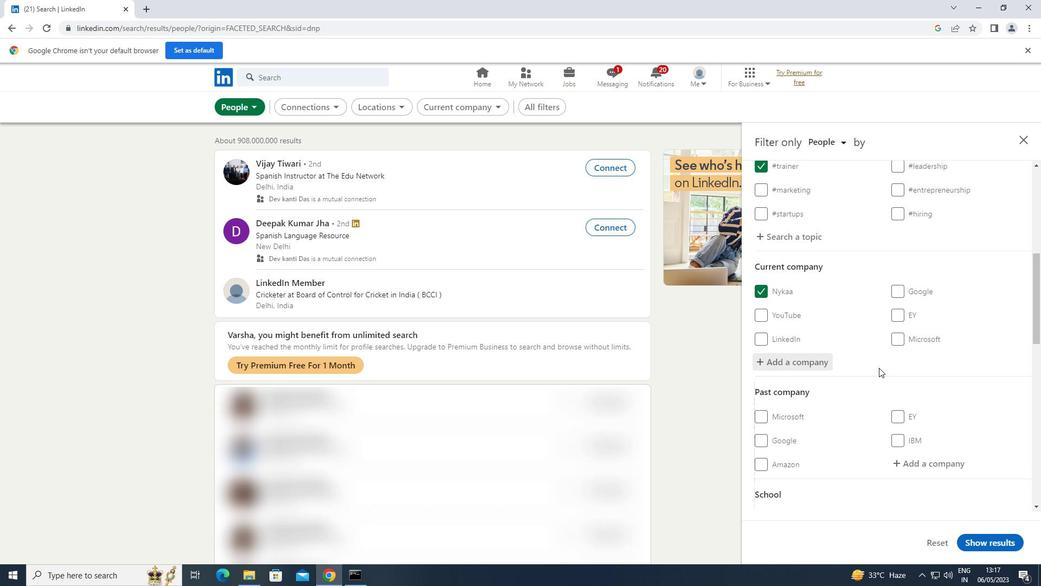 
Action: Mouse moved to (879, 367)
Screenshot: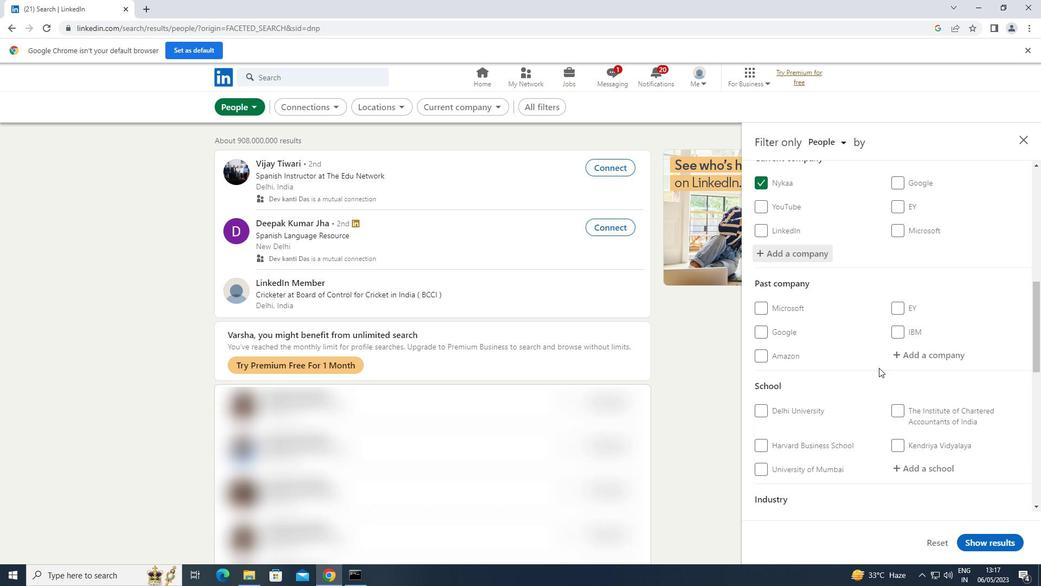 
Action: Mouse scrolled (879, 367) with delta (0, 0)
Screenshot: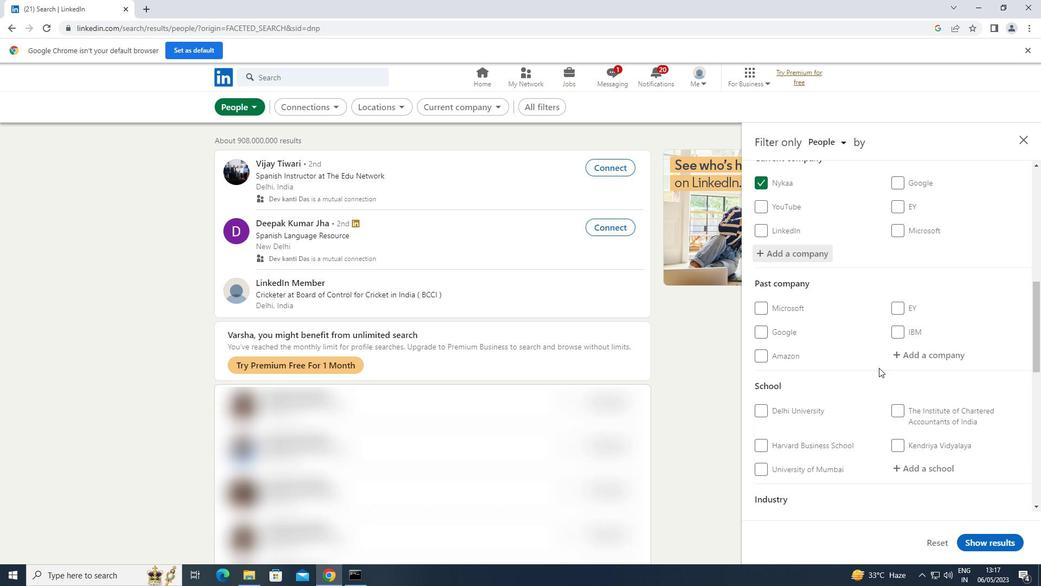 
Action: Mouse moved to (933, 413)
Screenshot: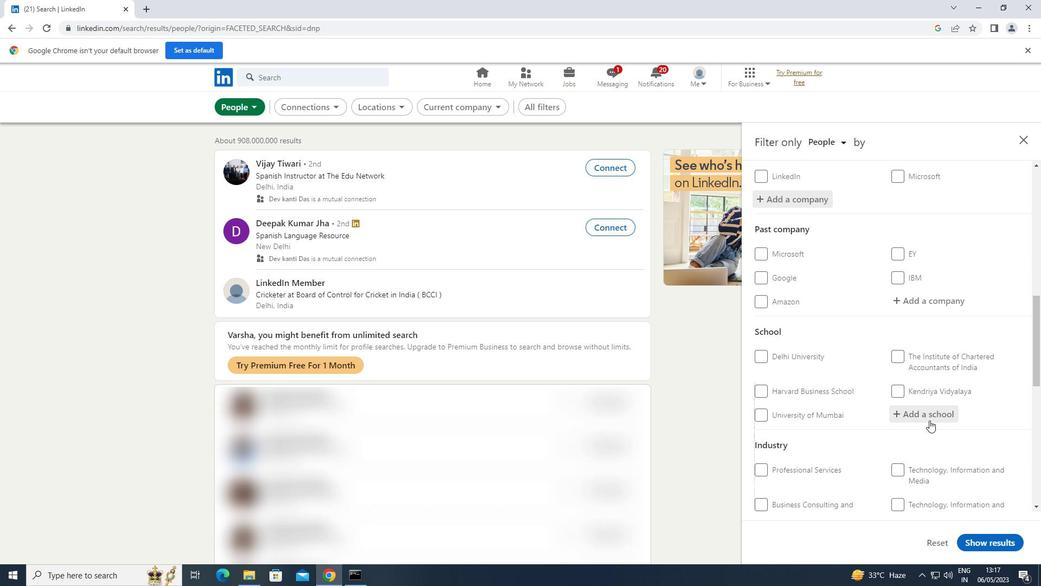 
Action: Mouse pressed left at (933, 413)
Screenshot: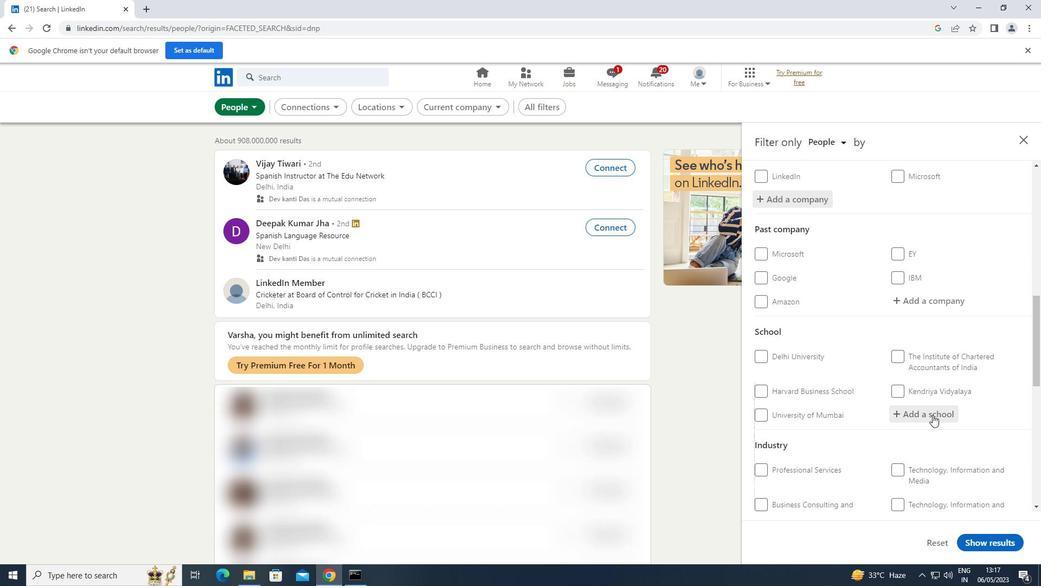
Action: Key pressed <Key.shift>ST.<Key.space><Key.shift>GEORGE'S<Key.space><Key.shift>COLLEGE
Screenshot: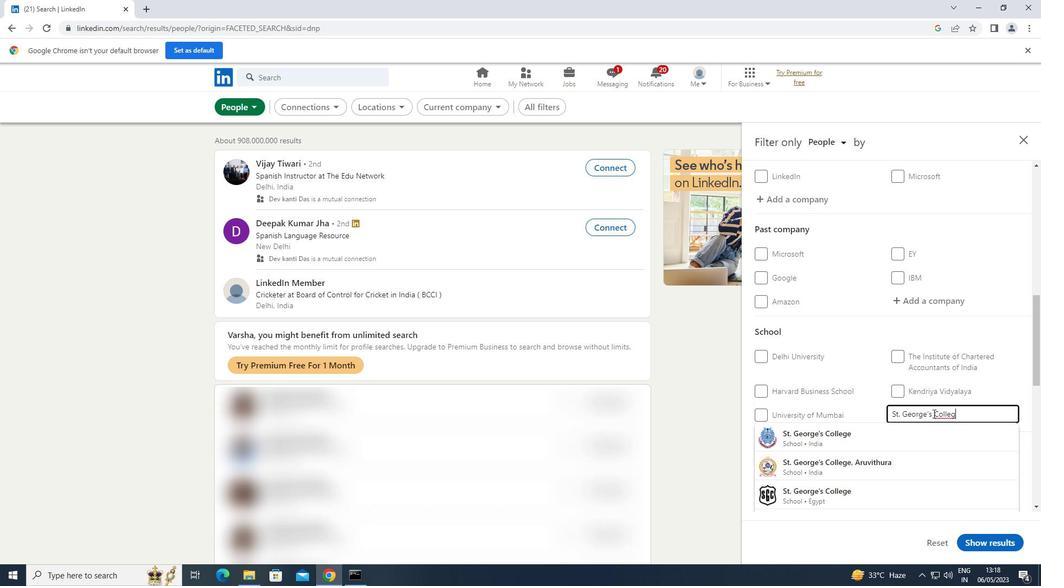 
Action: Mouse moved to (889, 433)
Screenshot: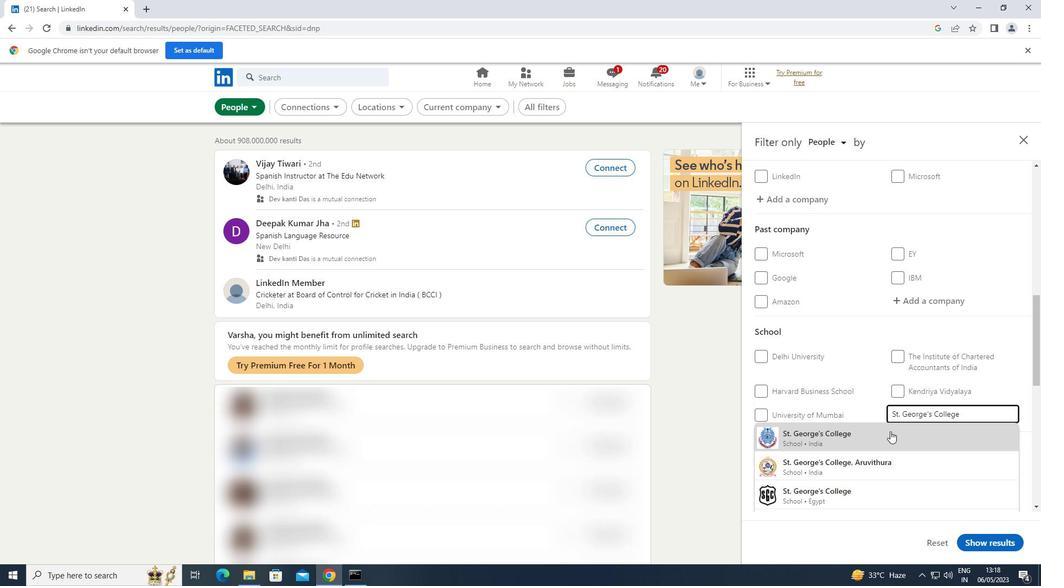 
Action: Mouse pressed left at (889, 433)
Screenshot: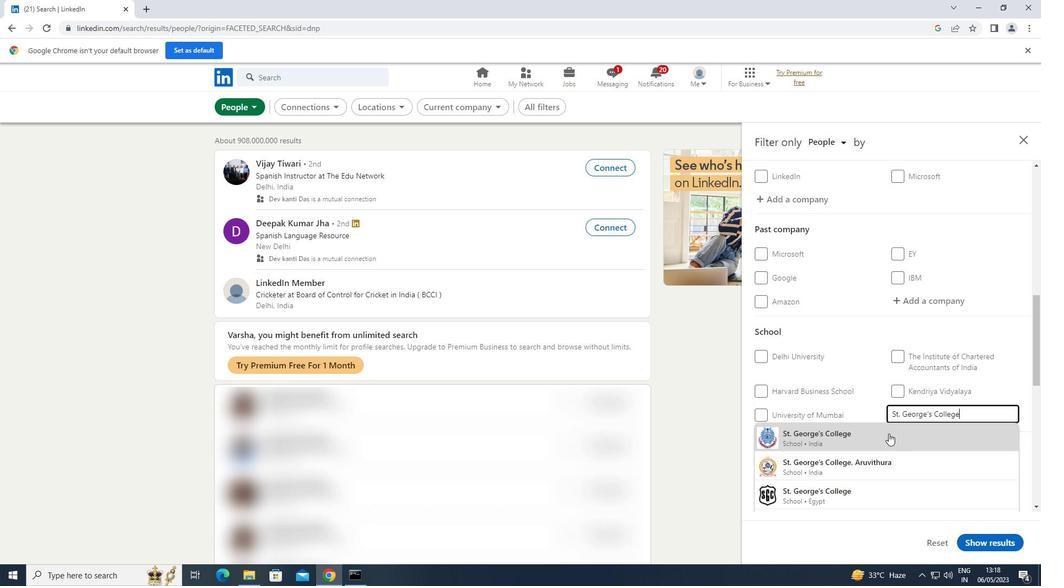
Action: Mouse scrolled (889, 433) with delta (0, 0)
Screenshot: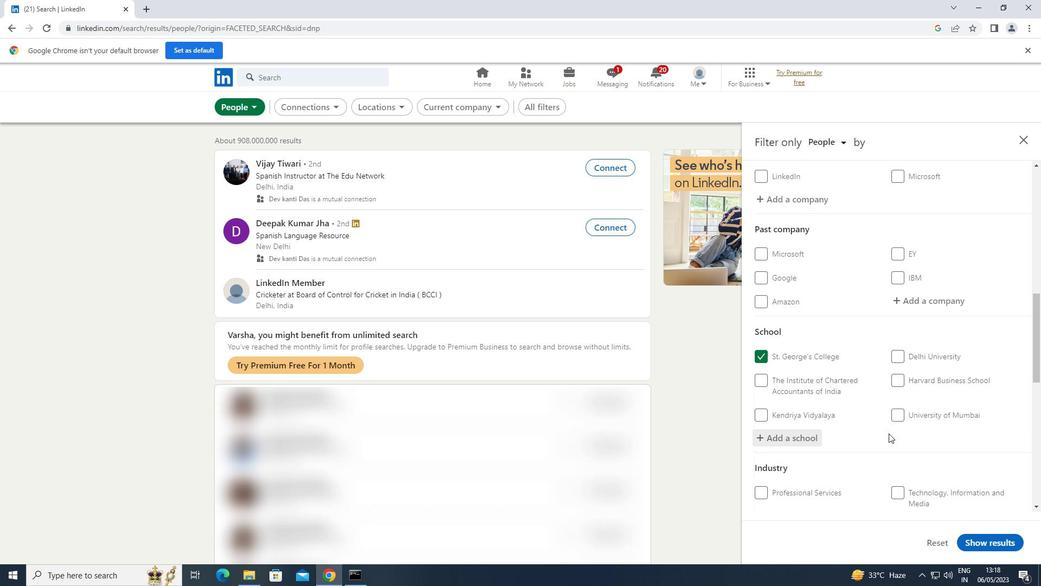 
Action: Mouse moved to (889, 432)
Screenshot: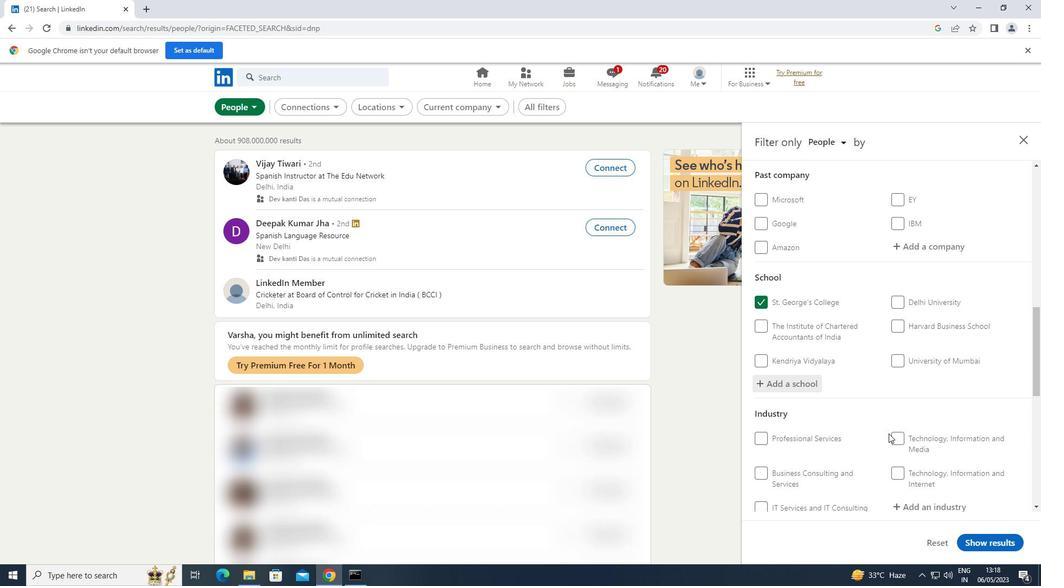 
Action: Mouse scrolled (889, 431) with delta (0, 0)
Screenshot: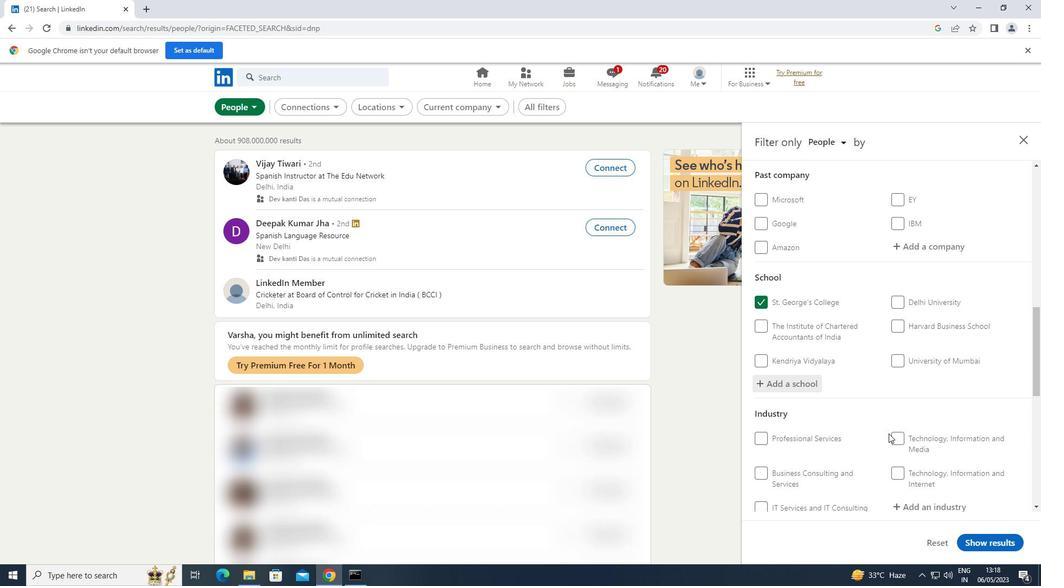 
Action: Mouse scrolled (889, 431) with delta (0, 0)
Screenshot: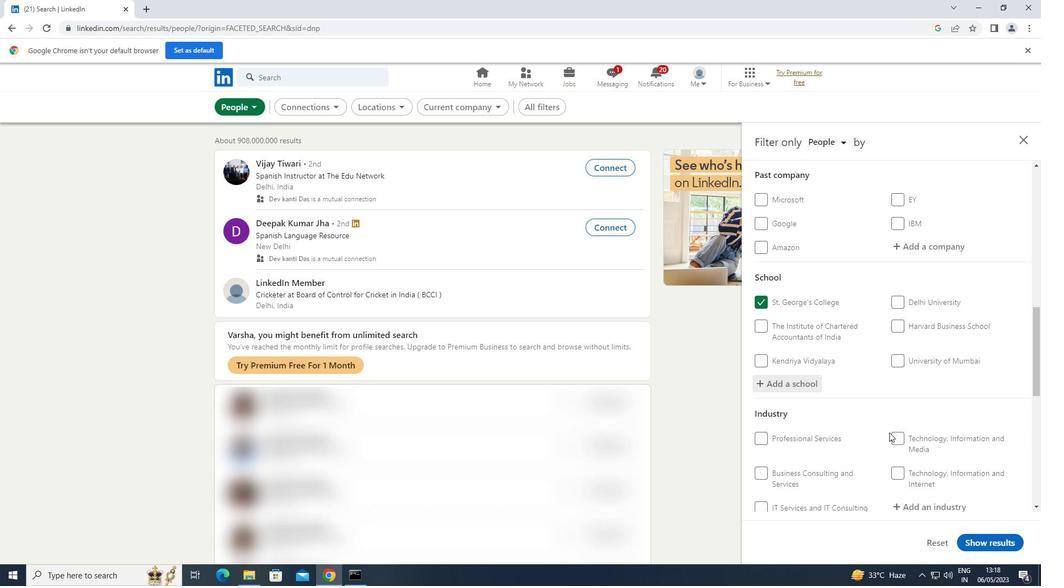 
Action: Mouse scrolled (889, 431) with delta (0, 0)
Screenshot: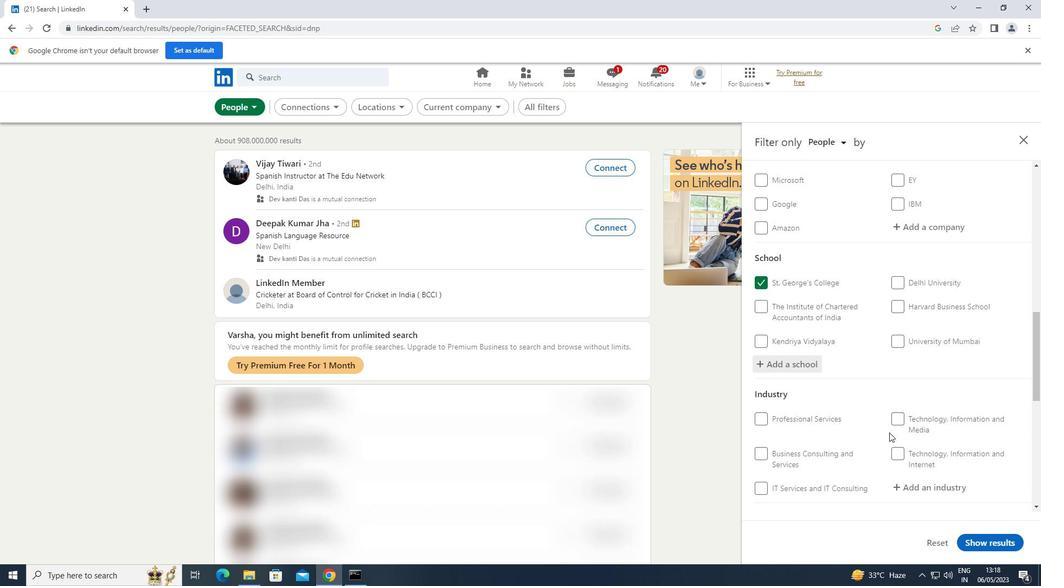 
Action: Mouse moved to (939, 344)
Screenshot: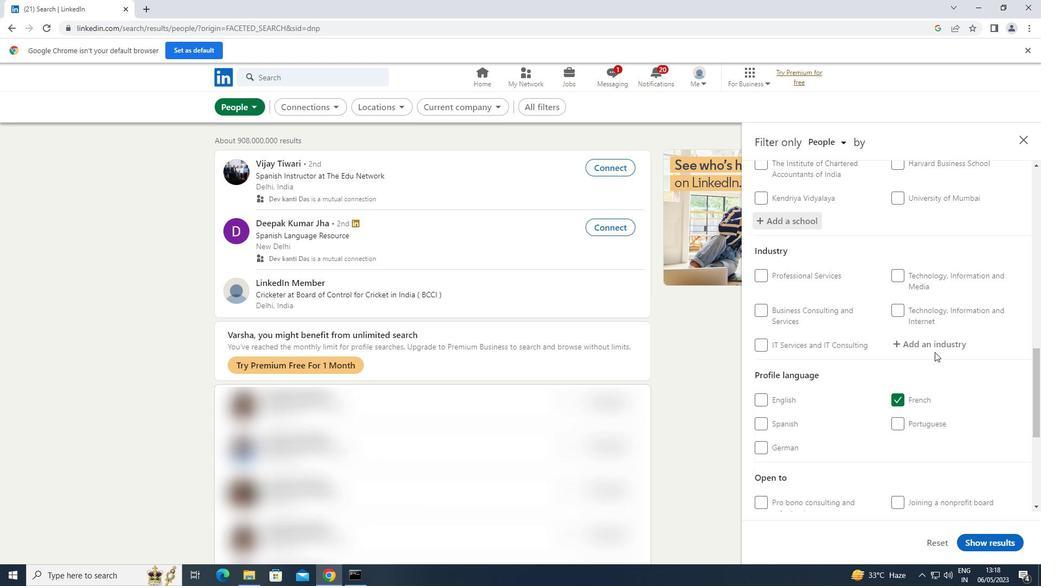 
Action: Mouse pressed left at (939, 344)
Screenshot: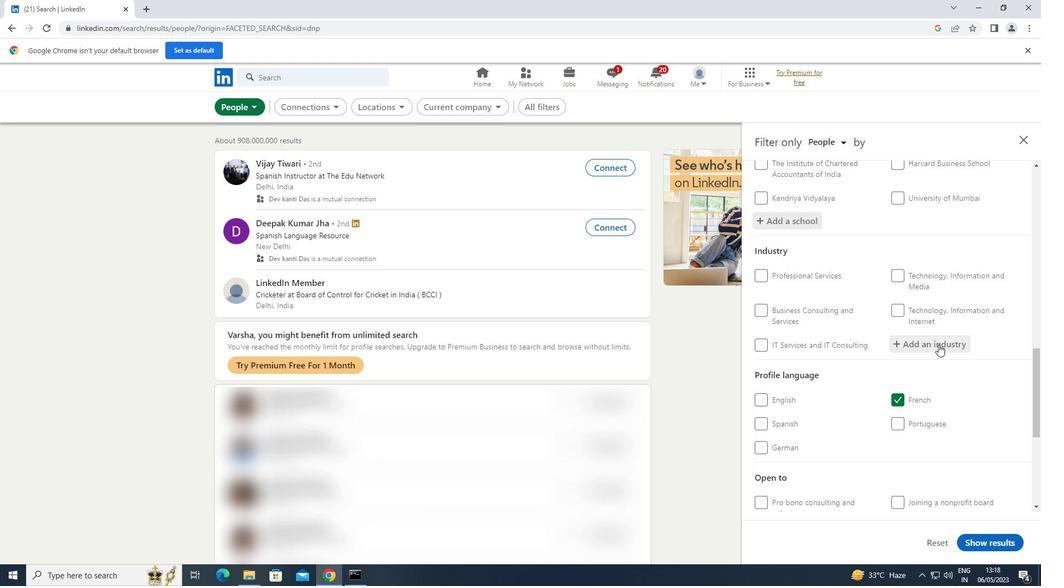 
Action: Key pressed <Key.shift>FOOD<Key.space>AND<Key.space><Key.shift>BEVERAG
Screenshot: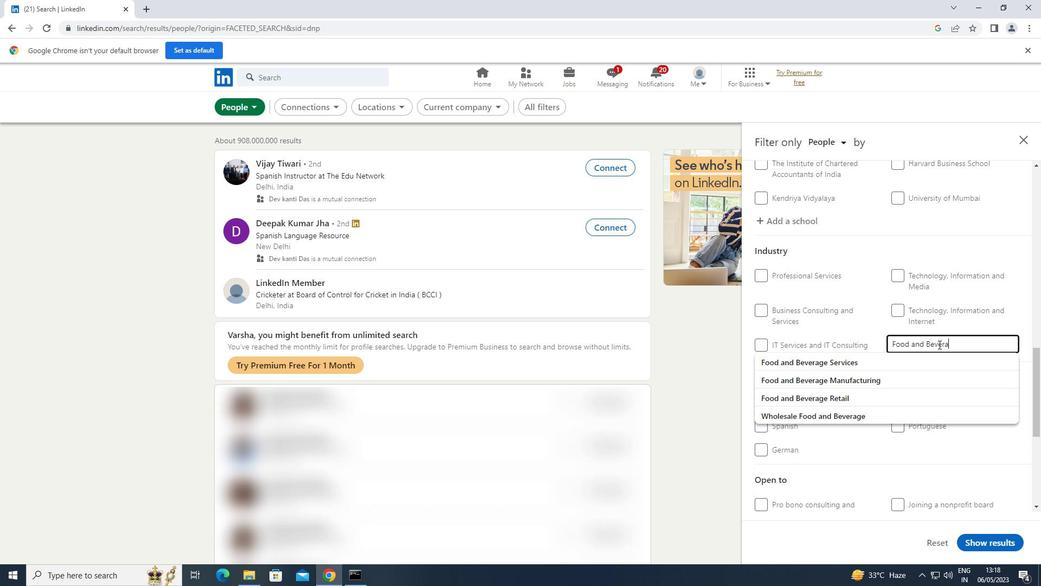 
Action: Mouse moved to (873, 362)
Screenshot: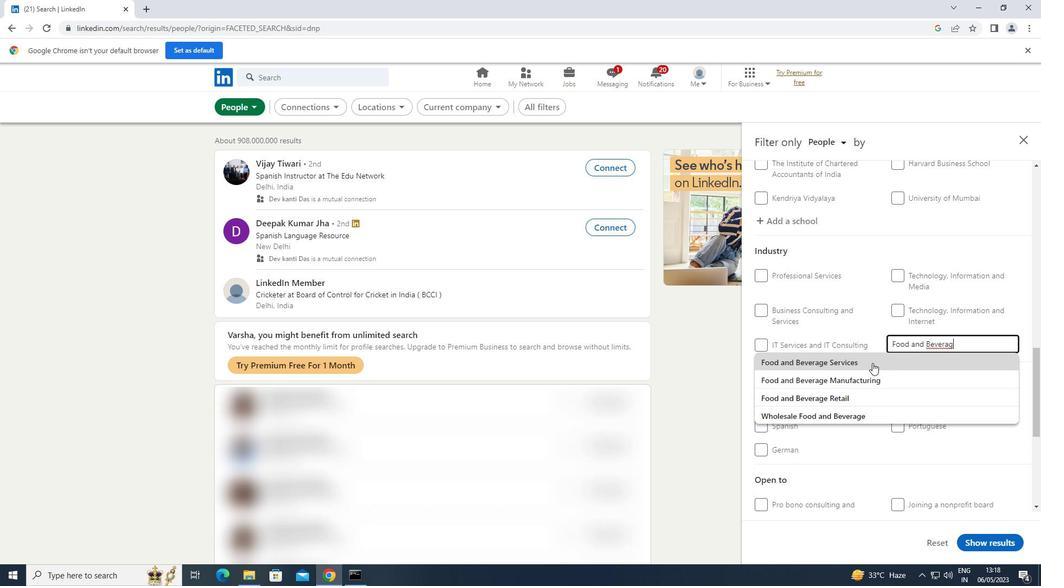 
Action: Mouse pressed left at (873, 362)
Screenshot: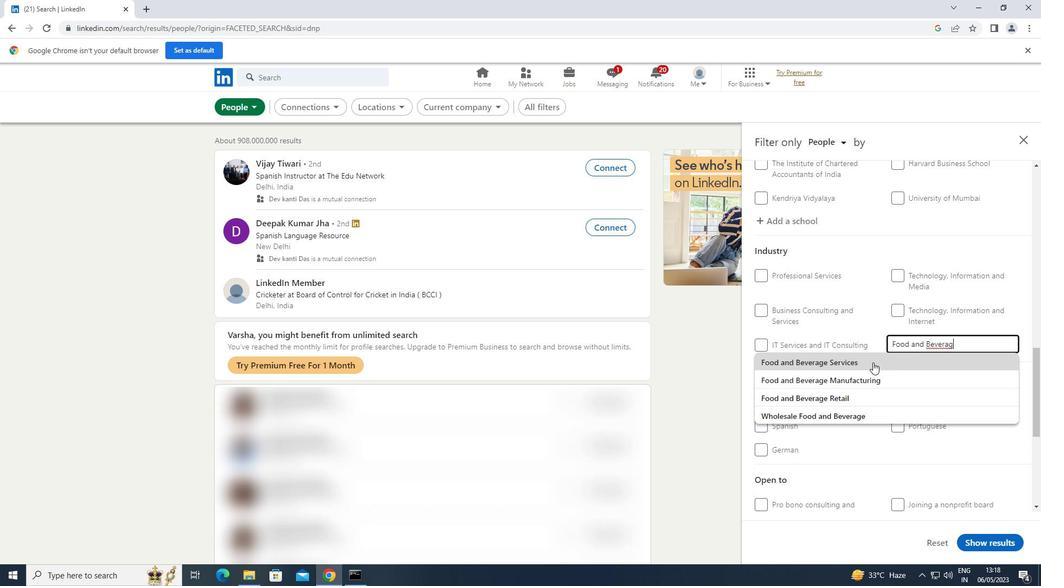 
Action: Mouse scrolled (873, 361) with delta (0, 0)
Screenshot: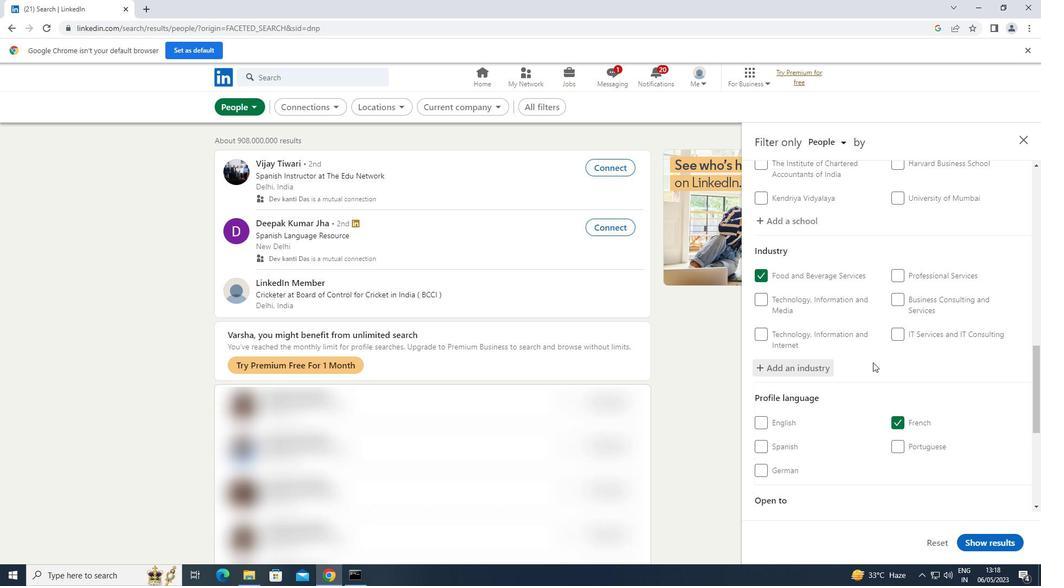 
Action: Mouse scrolled (873, 361) with delta (0, 0)
Screenshot: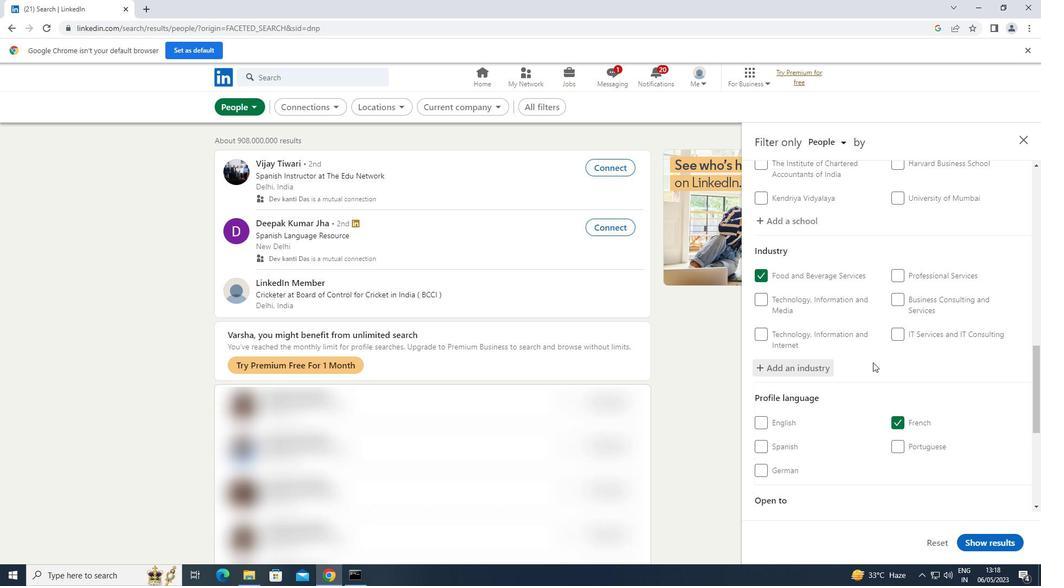 
Action: Mouse scrolled (873, 361) with delta (0, 0)
Screenshot: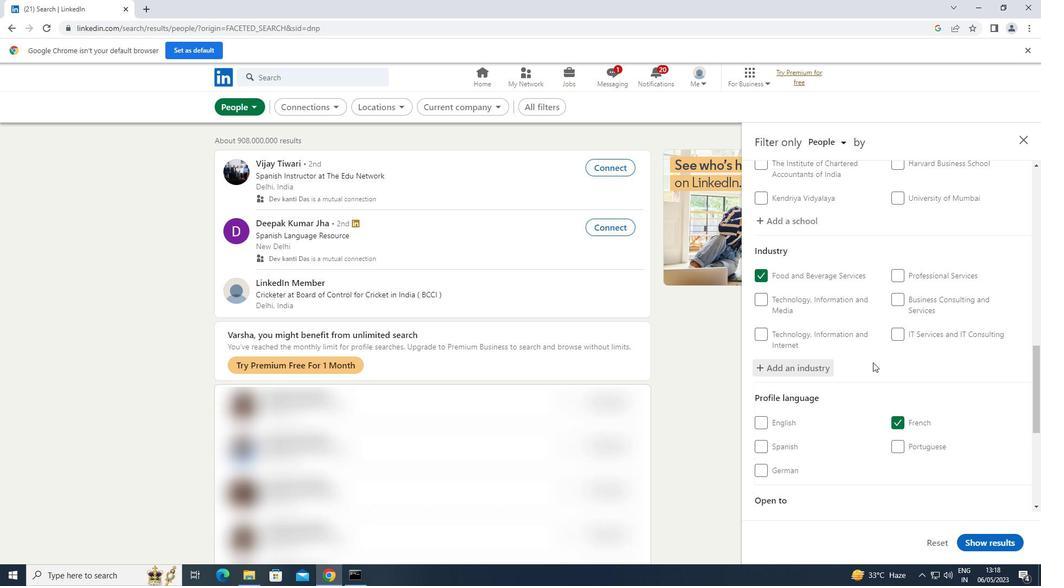 
Action: Mouse scrolled (873, 361) with delta (0, 0)
Screenshot: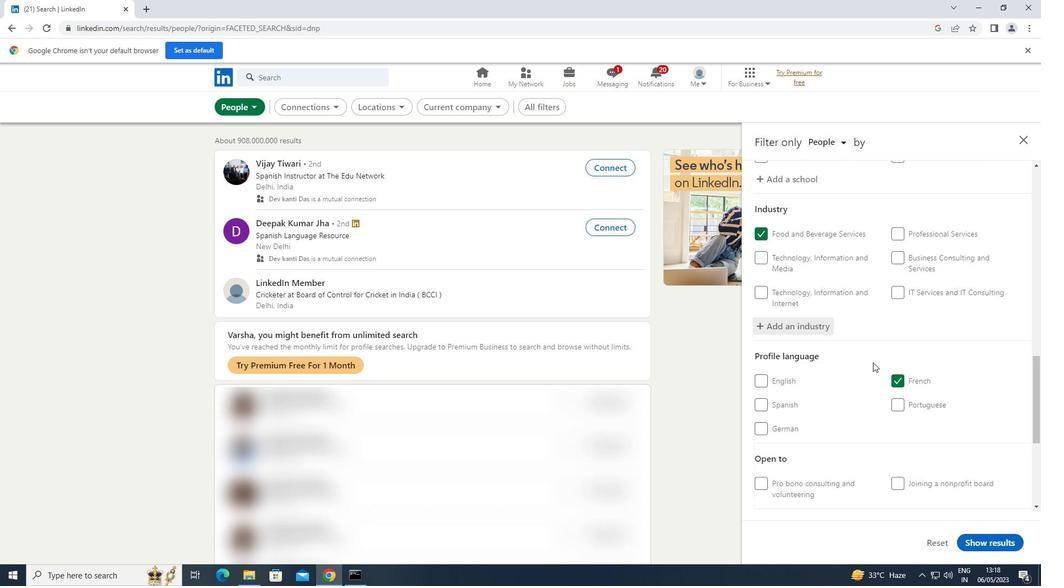 
Action: Mouse moved to (914, 421)
Screenshot: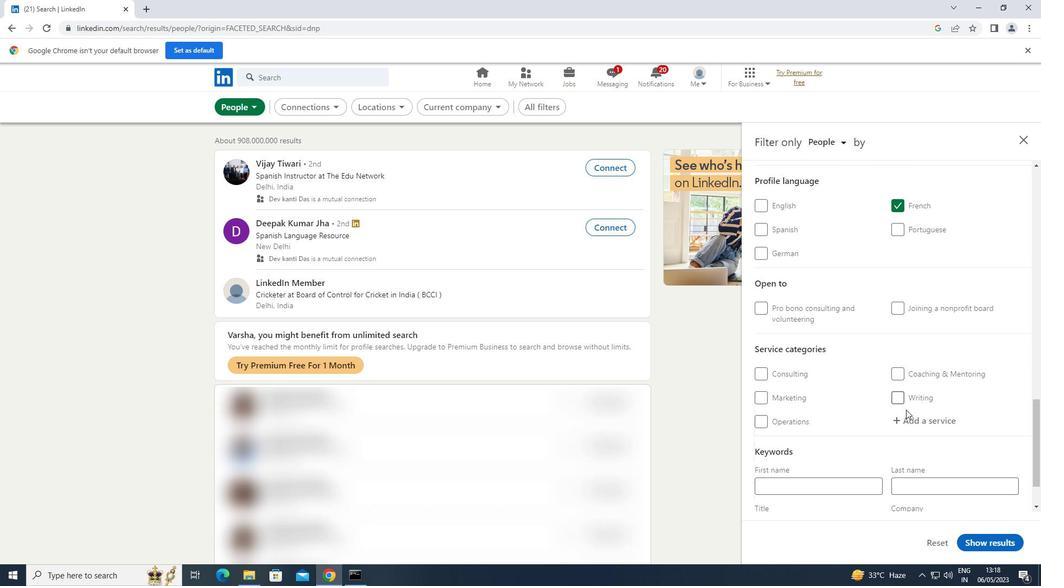 
Action: Mouse pressed left at (914, 421)
Screenshot: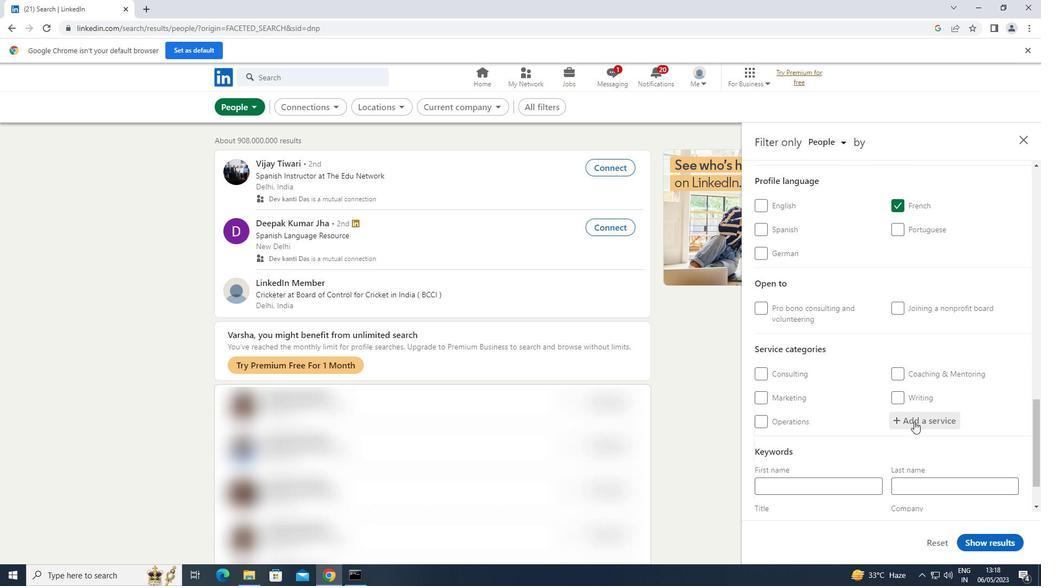 
Action: Key pressed <Key.shift>NEGOTIATION
Screenshot: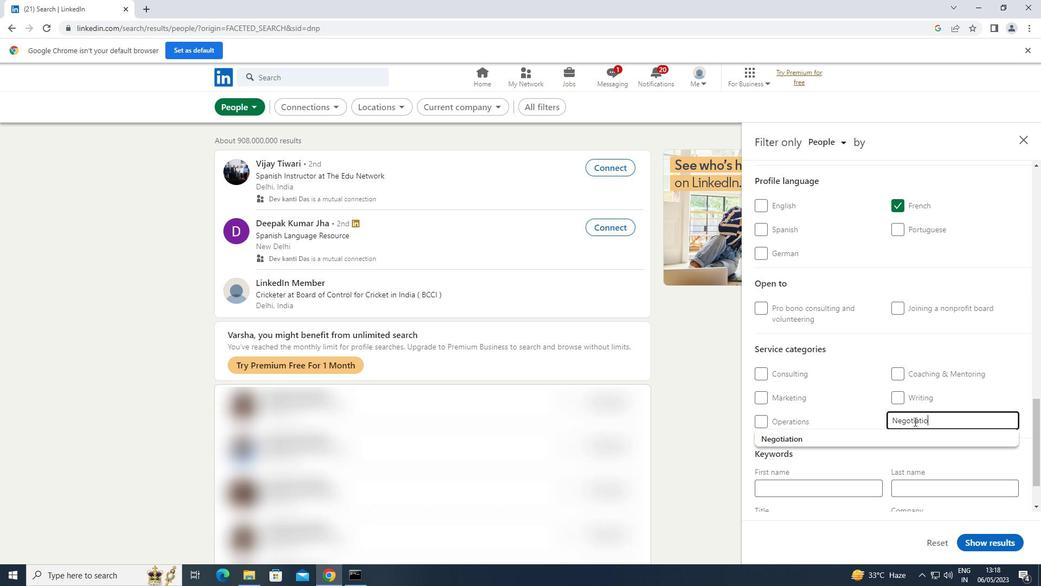 
Action: Mouse moved to (825, 429)
Screenshot: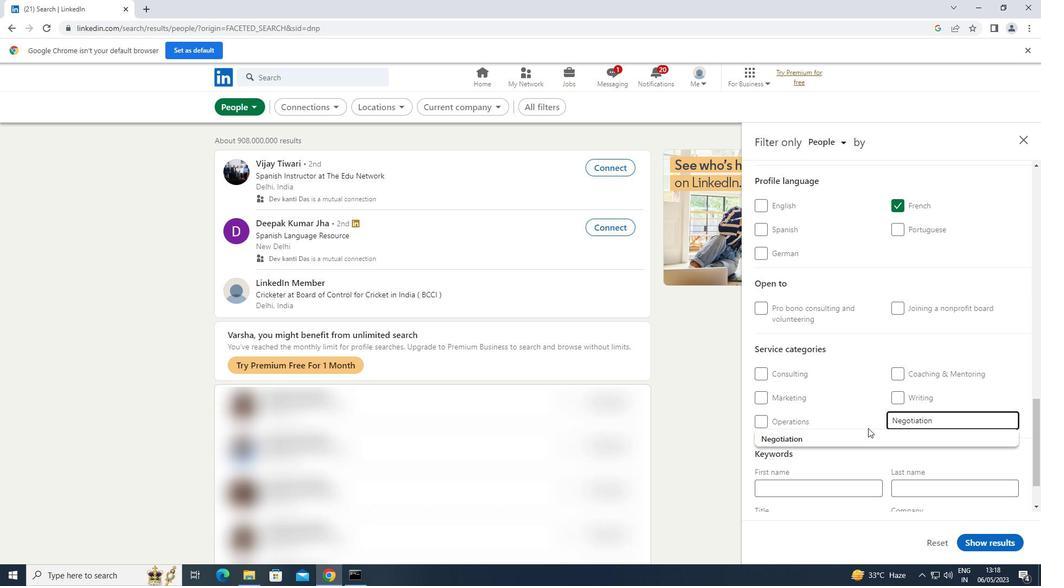 
Action: Mouse pressed left at (825, 429)
Screenshot: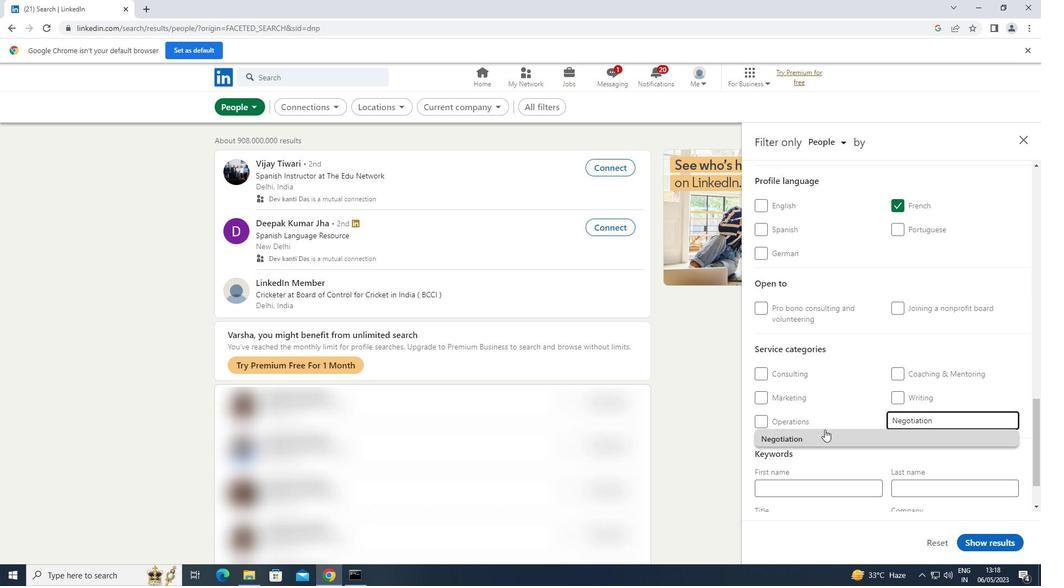 
Action: Mouse moved to (824, 440)
Screenshot: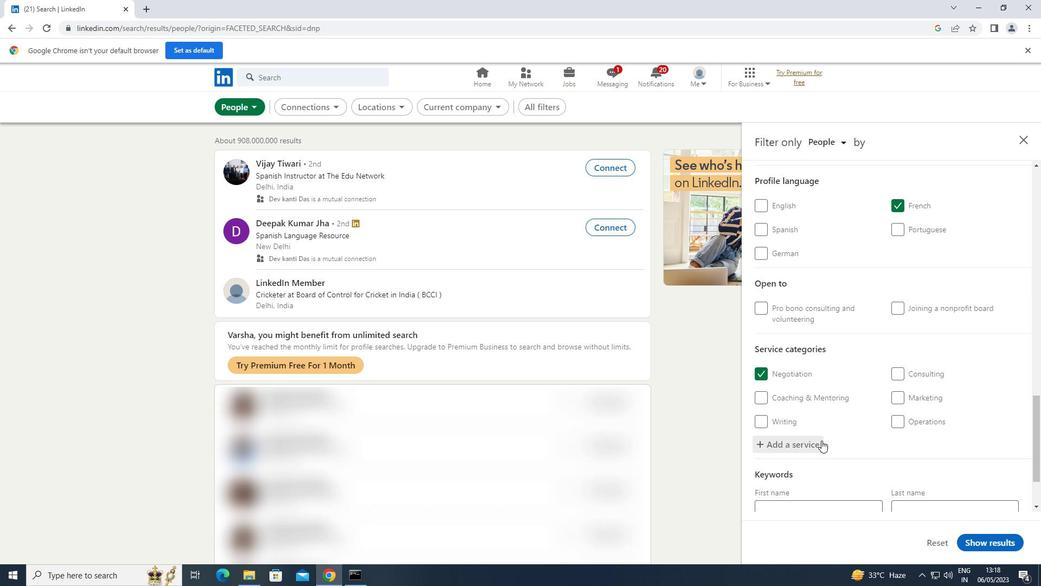 
Action: Mouse scrolled (824, 439) with delta (0, 0)
Screenshot: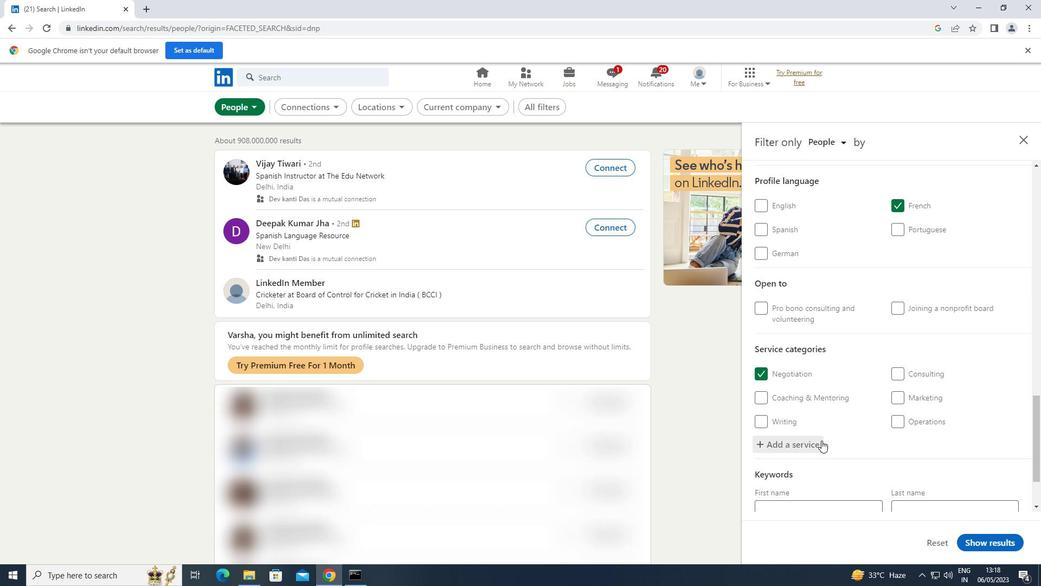 
Action: Mouse scrolled (824, 439) with delta (0, 0)
Screenshot: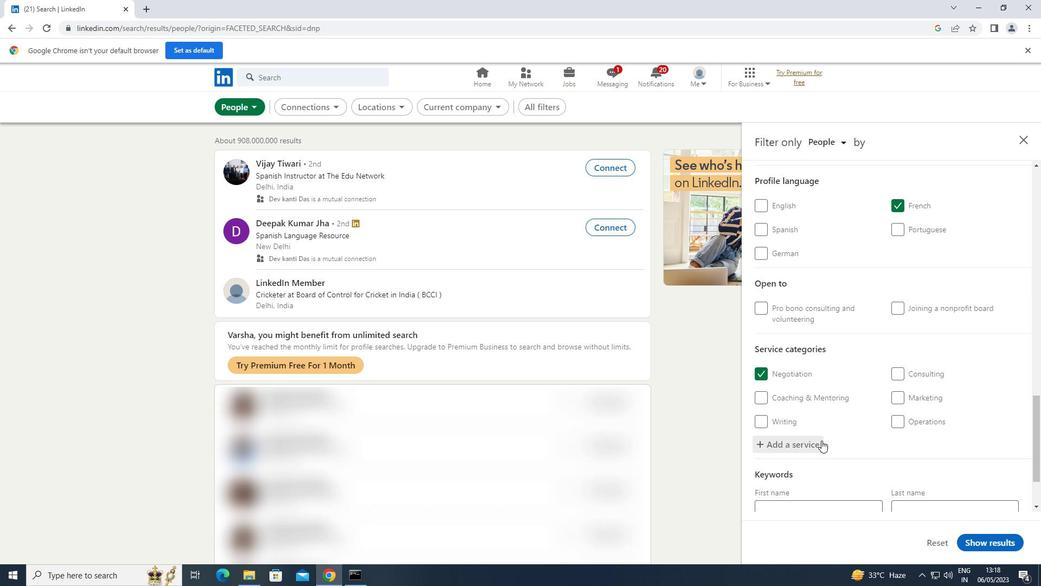 
Action: Mouse scrolled (824, 439) with delta (0, 0)
Screenshot: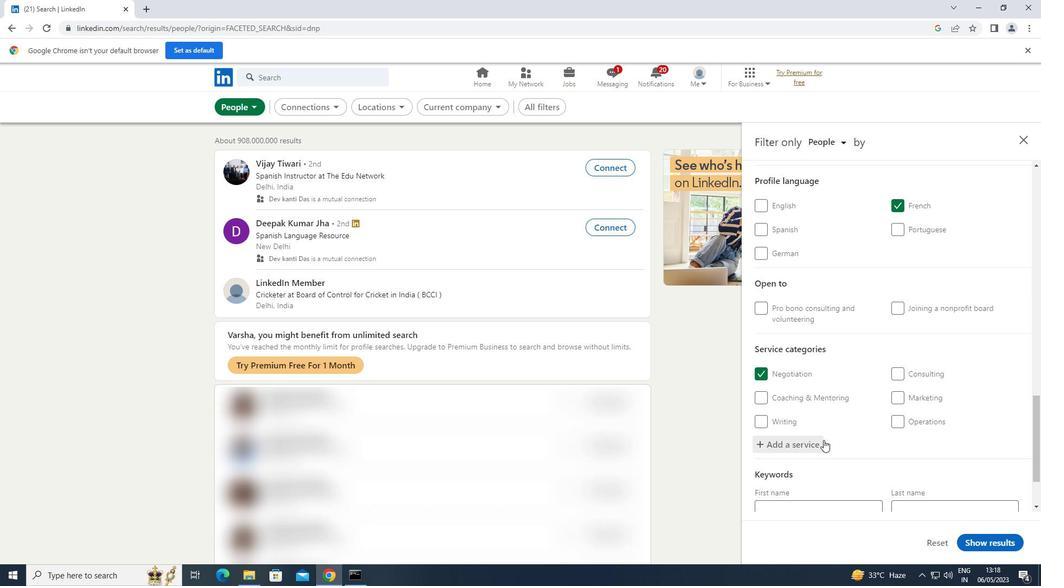 
Action: Mouse moved to (808, 462)
Screenshot: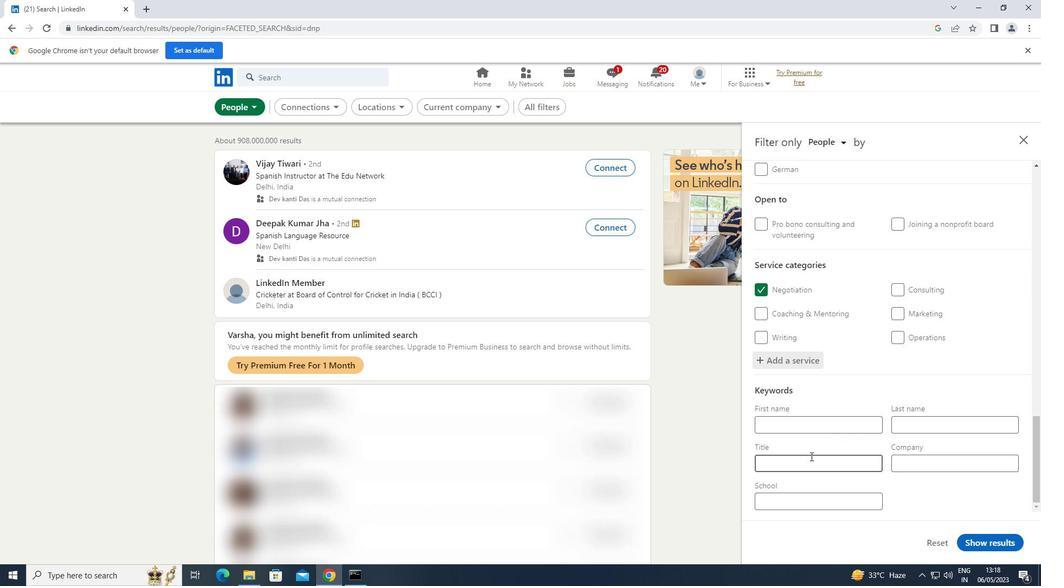 
Action: Mouse pressed left at (808, 462)
Screenshot: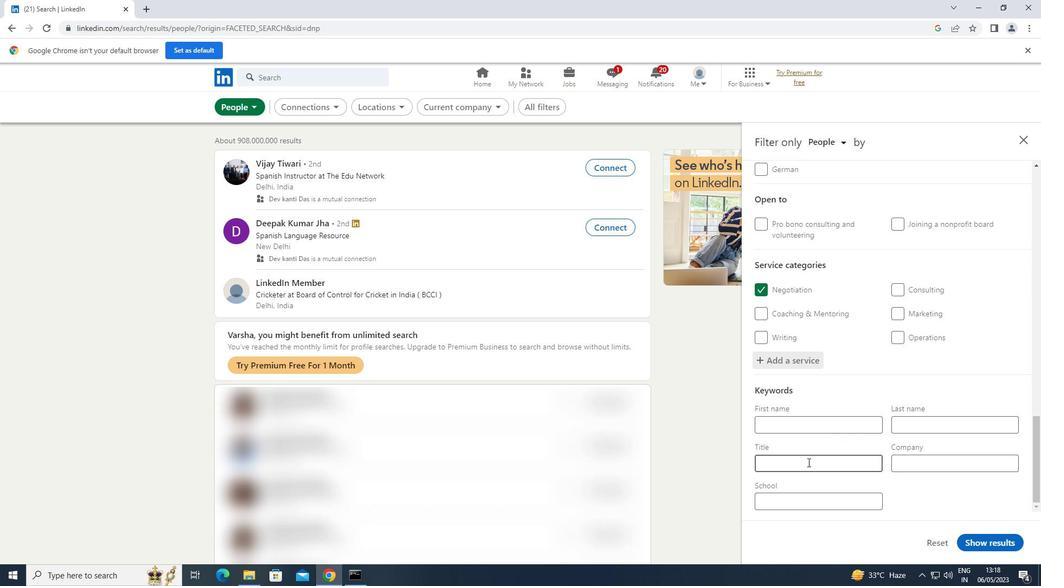 
Action: Key pressed <Key.shift>UPS<Key.space><Key.shift>DRIVER
Screenshot: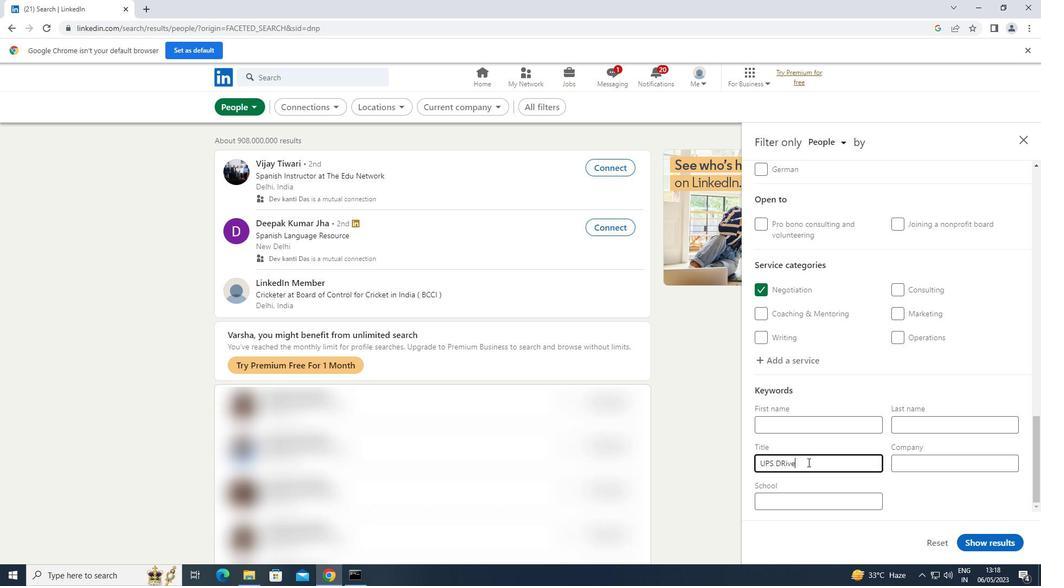 
Action: Mouse moved to (785, 462)
Screenshot: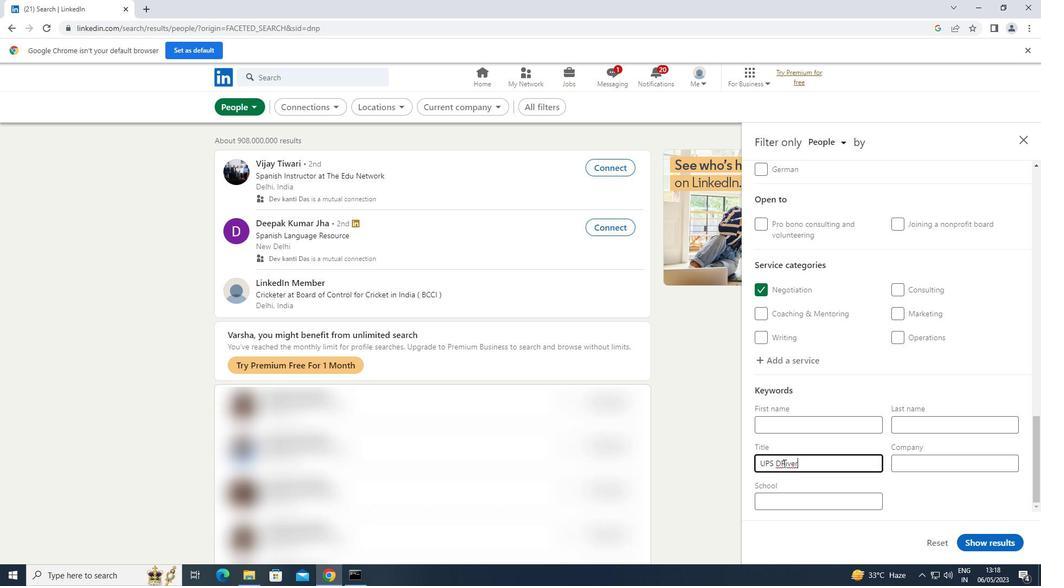
Action: Mouse pressed left at (785, 462)
Screenshot: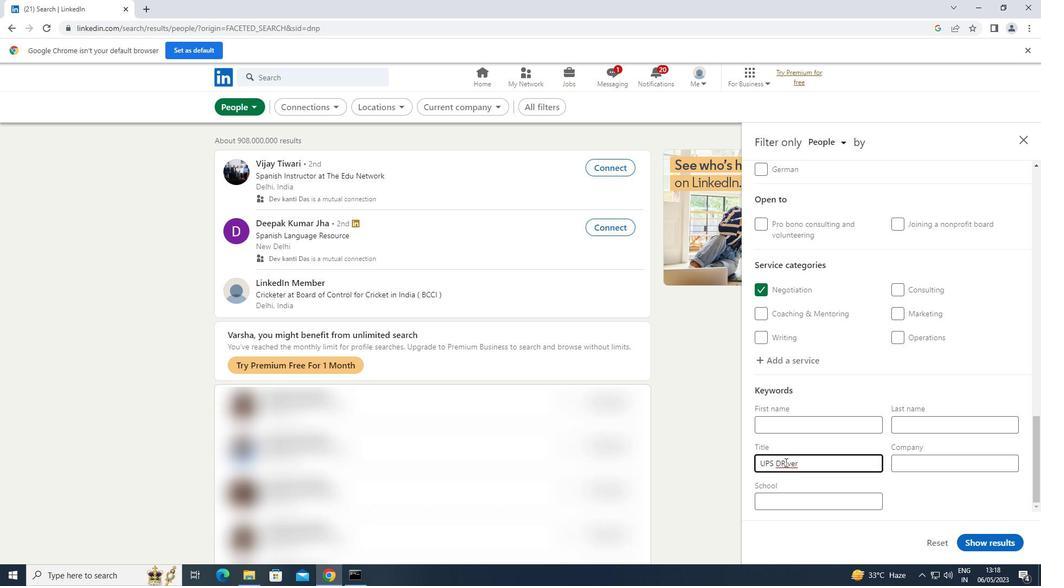 
Action: Key pressed <Key.backspace>R
Screenshot: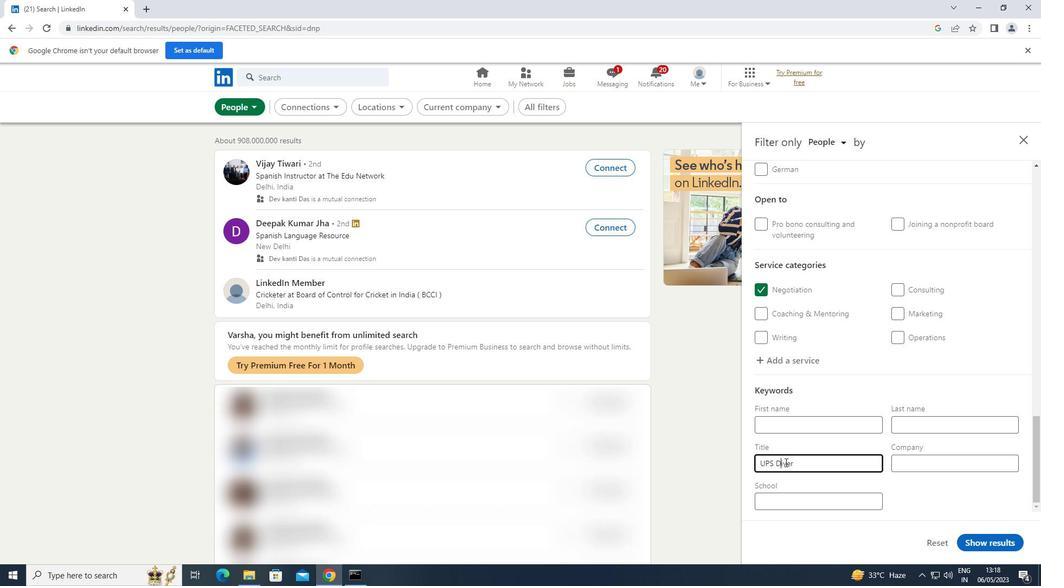 
Action: Mouse moved to (989, 545)
Screenshot: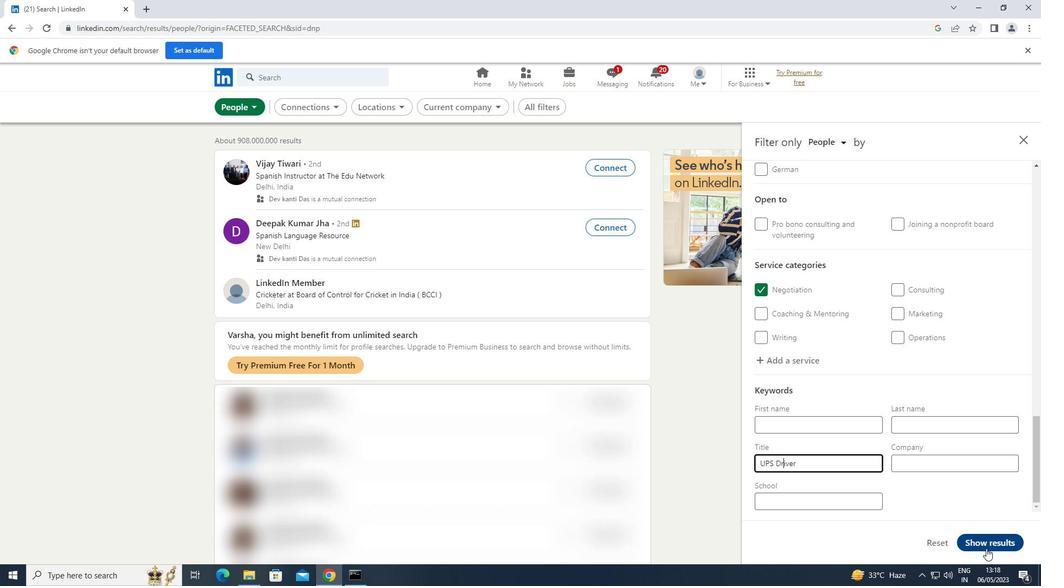 
Action: Mouse pressed left at (989, 545)
Screenshot: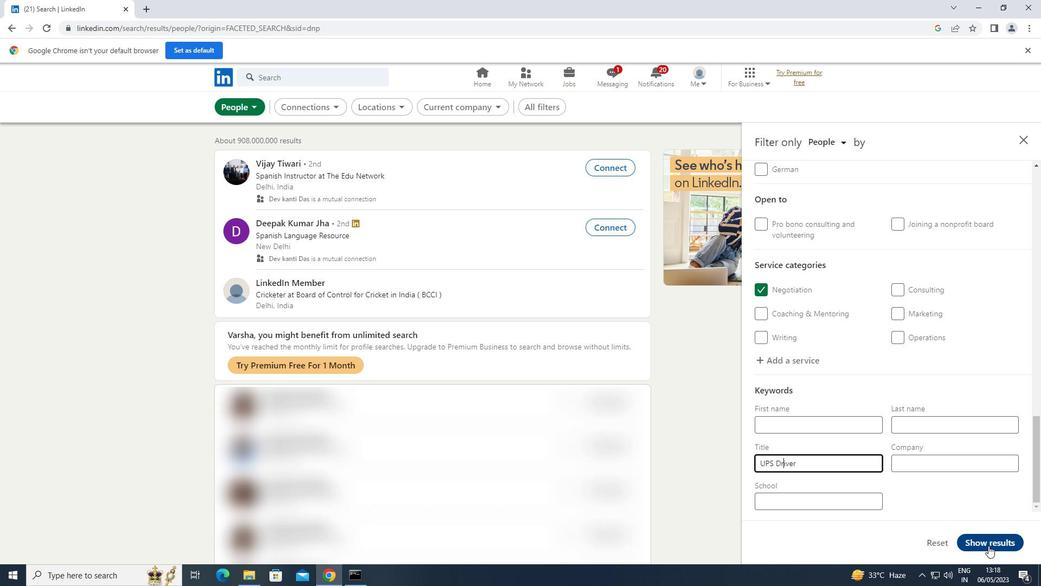 
